 Task: Search one way flight ticket for 3 adults, 3 children in business from Belleville: Midamerica St. Louis Airport/scott Air Force Base to Evansville: Evansville Regional Airport on 5-3-2023. Choice of flights is Alaska. Number of bags: 1 checked bag. Price is upto 84000. Outbound departure time preference is 19:30.
Action: Mouse moved to (329, 293)
Screenshot: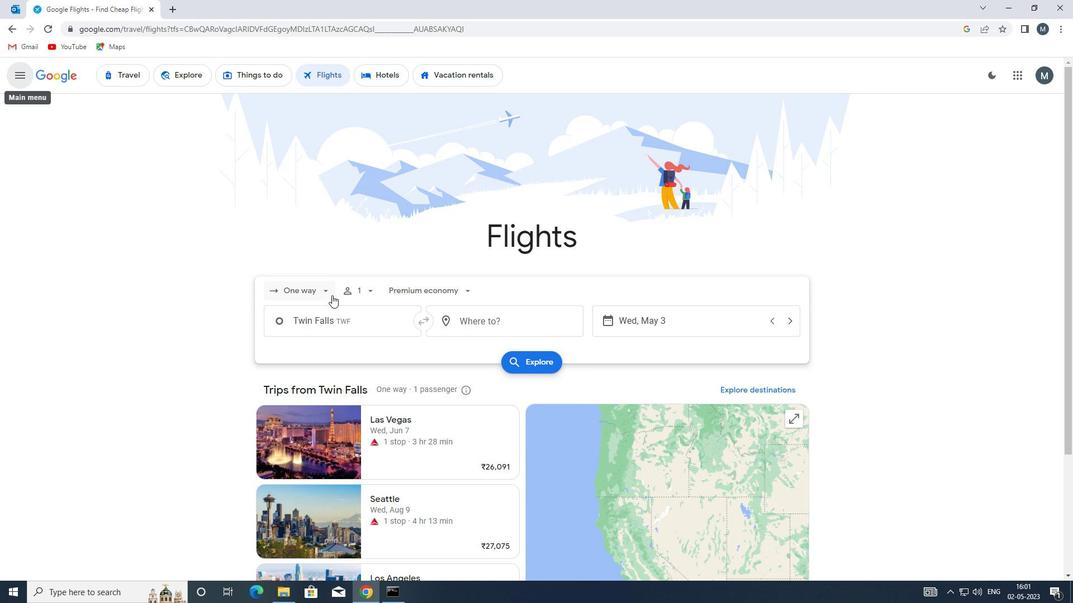 
Action: Mouse pressed left at (329, 293)
Screenshot: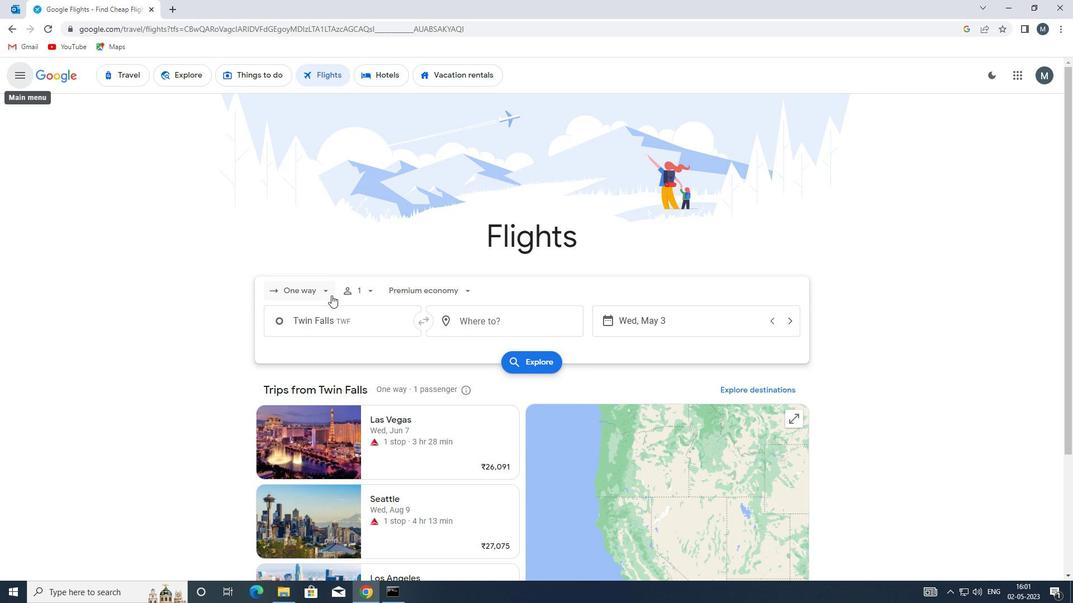 
Action: Mouse moved to (328, 341)
Screenshot: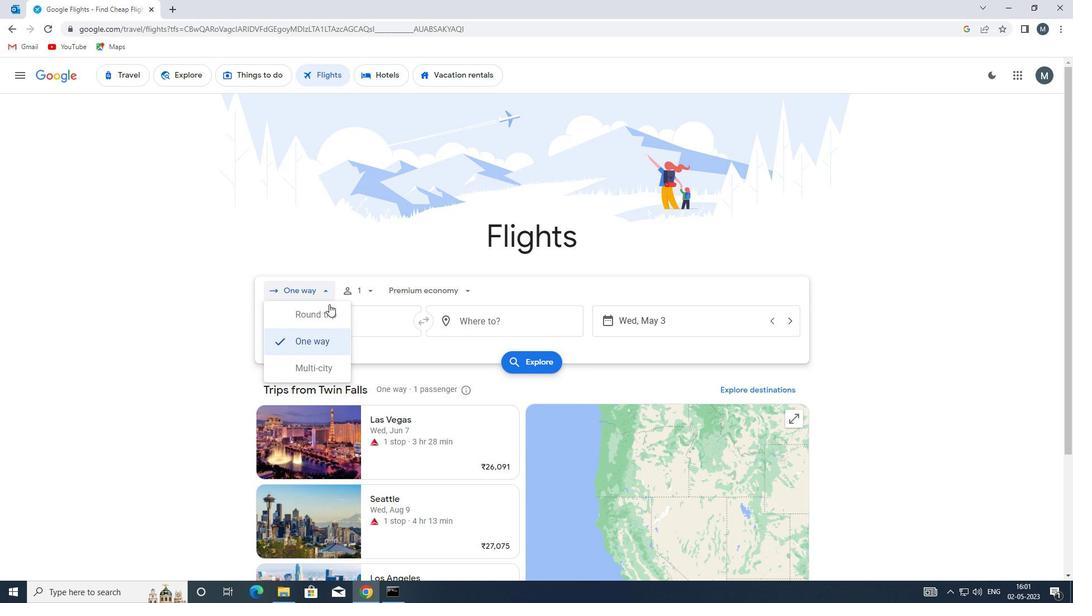 
Action: Mouse pressed left at (328, 341)
Screenshot: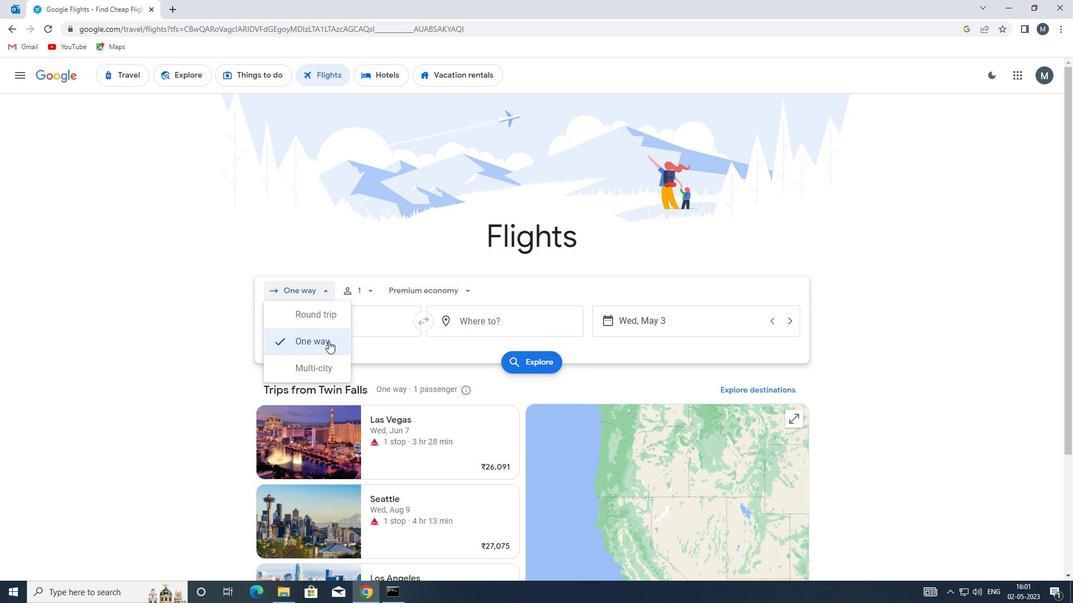 
Action: Mouse moved to (371, 288)
Screenshot: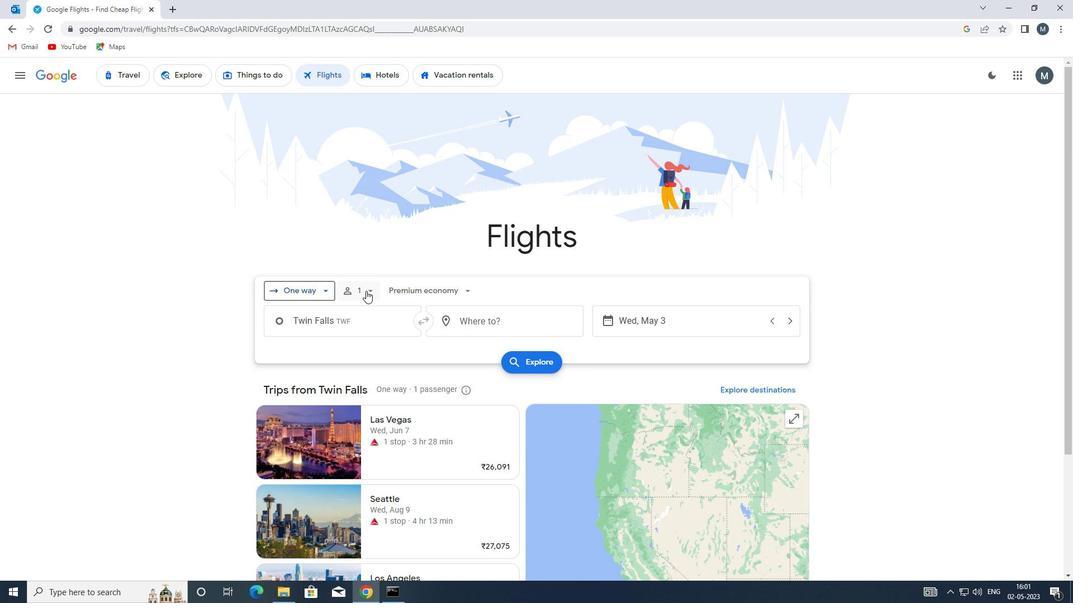 
Action: Mouse pressed left at (371, 288)
Screenshot: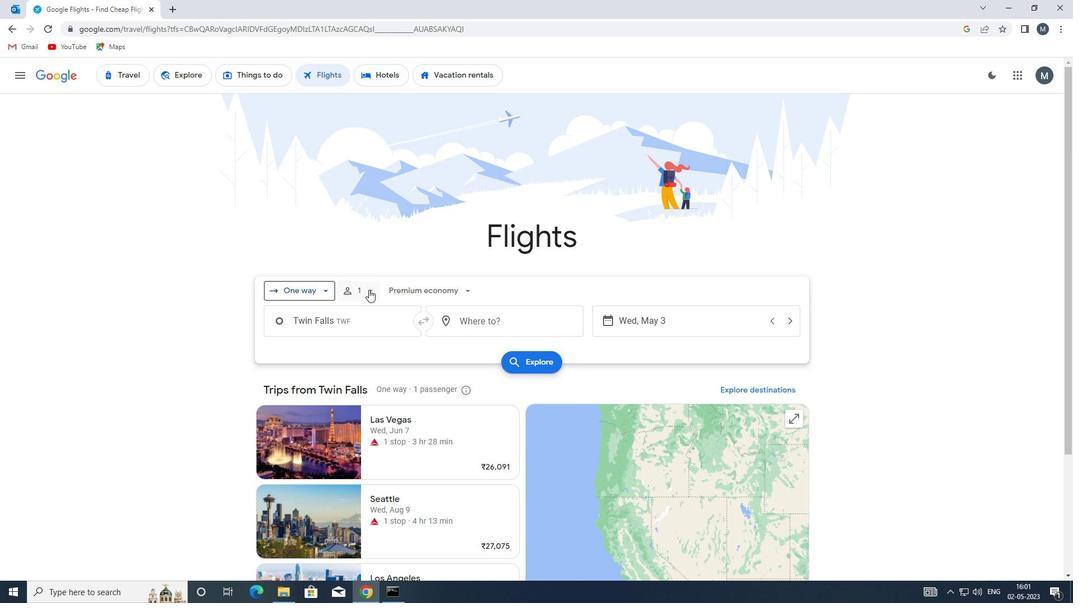 
Action: Mouse moved to (456, 319)
Screenshot: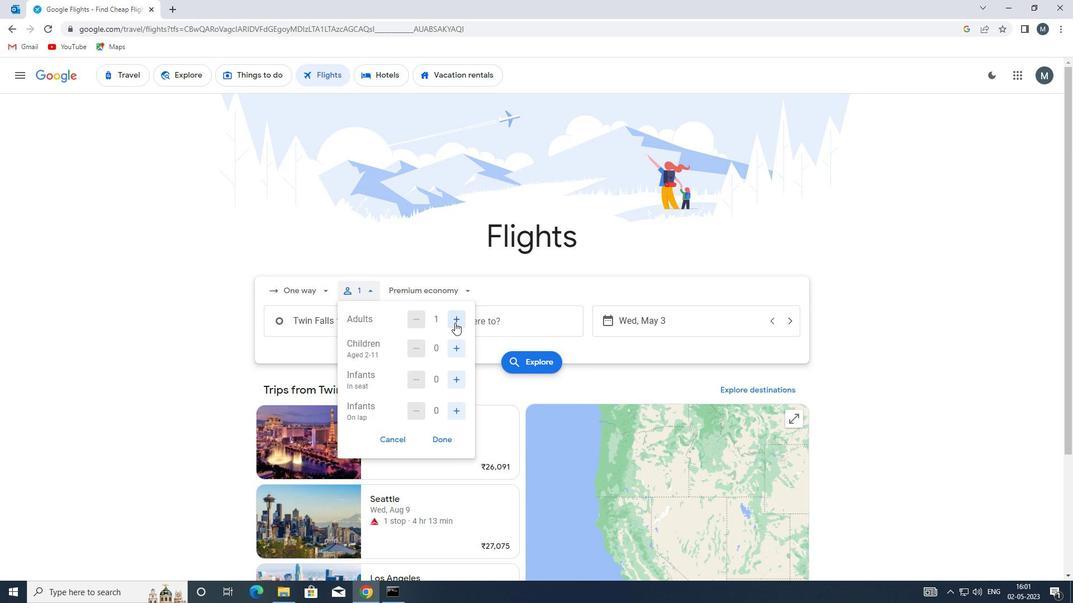 
Action: Mouse pressed left at (456, 319)
Screenshot: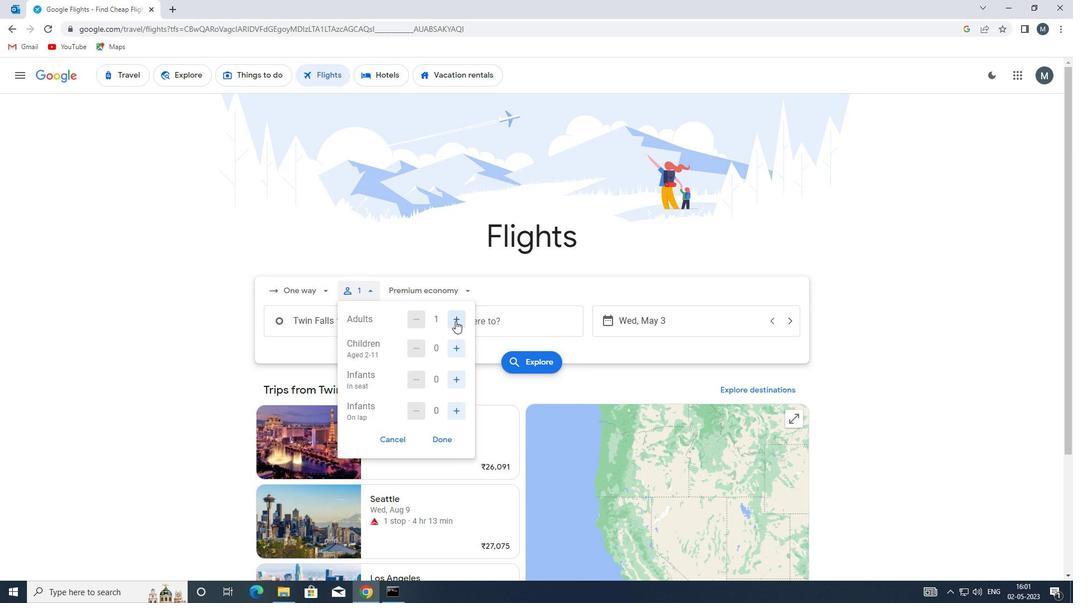 
Action: Mouse moved to (457, 319)
Screenshot: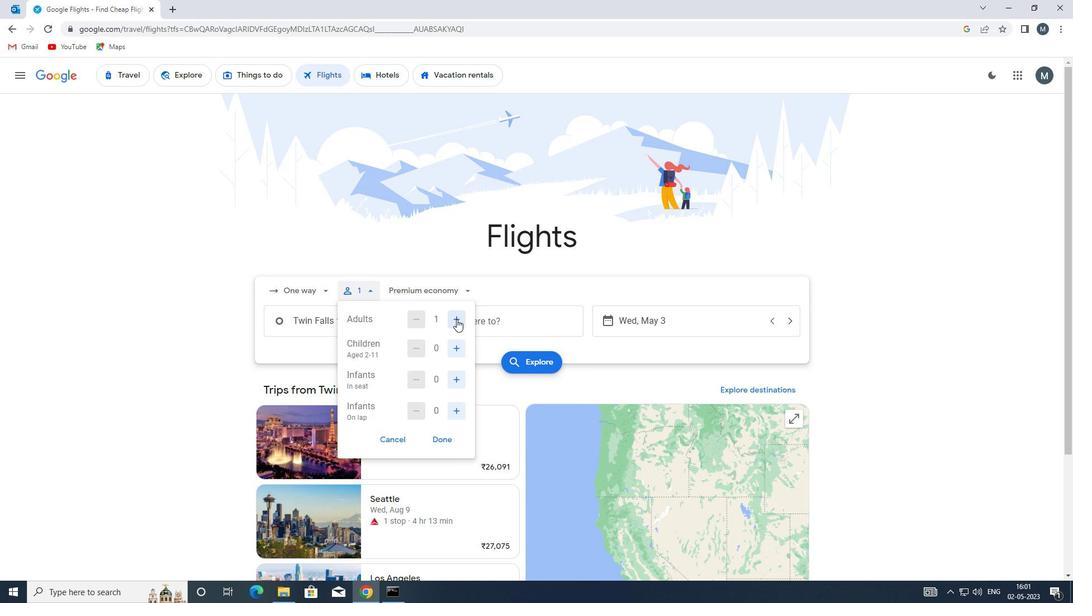 
Action: Mouse pressed left at (457, 319)
Screenshot: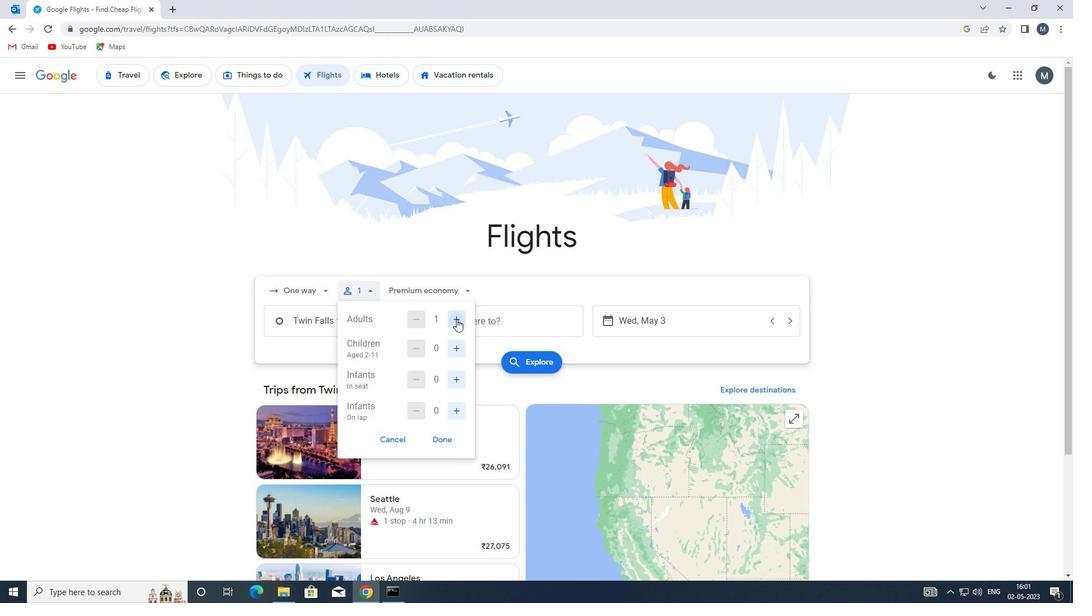 
Action: Mouse moved to (455, 350)
Screenshot: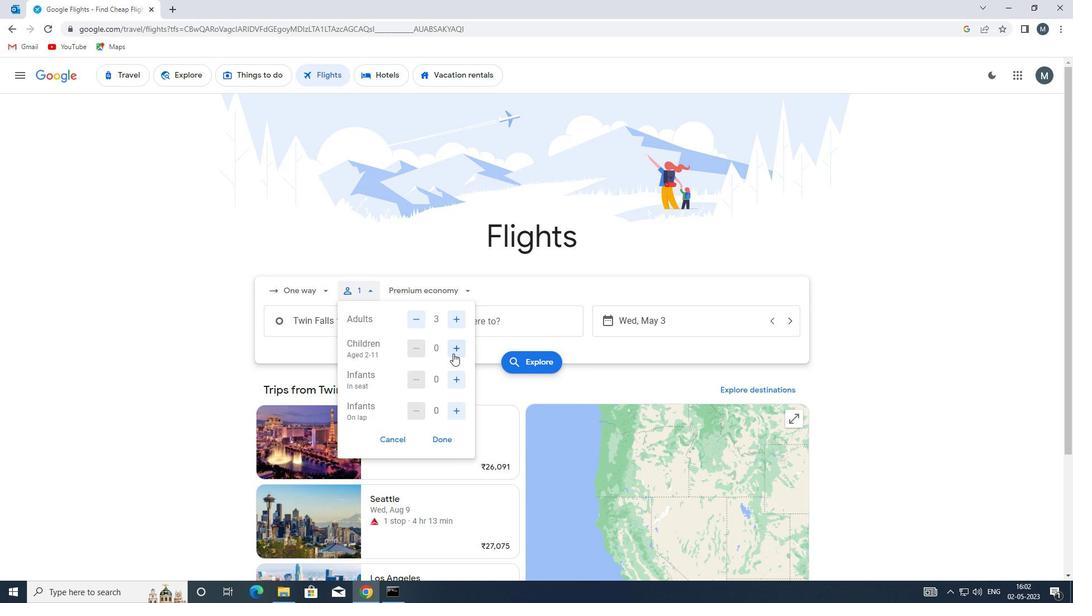 
Action: Mouse pressed left at (455, 350)
Screenshot: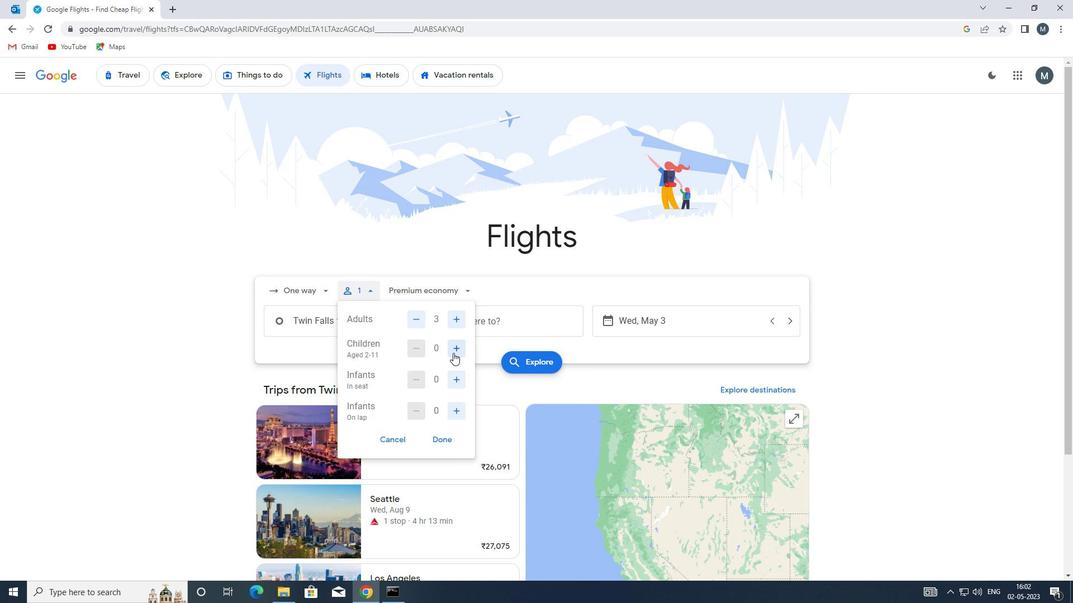 
Action: Mouse pressed left at (455, 350)
Screenshot: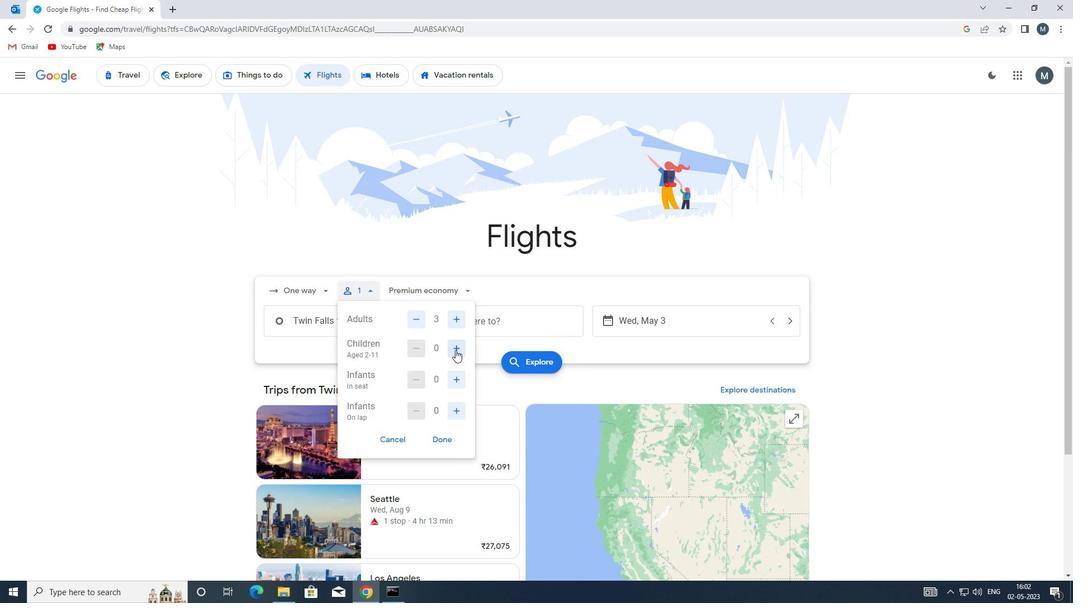 
Action: Mouse pressed left at (455, 350)
Screenshot: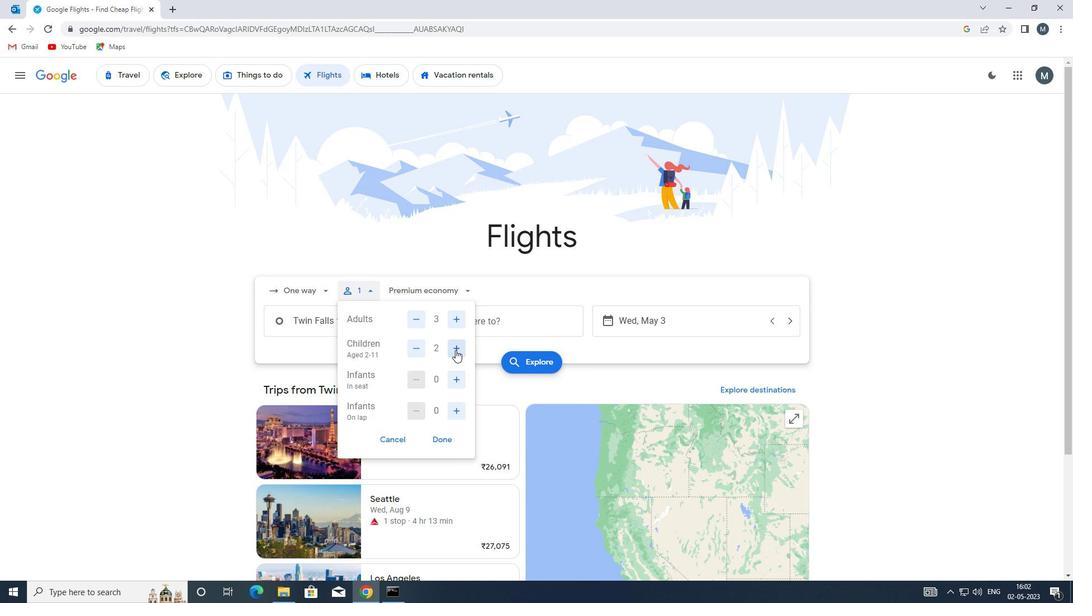 
Action: Mouse moved to (451, 438)
Screenshot: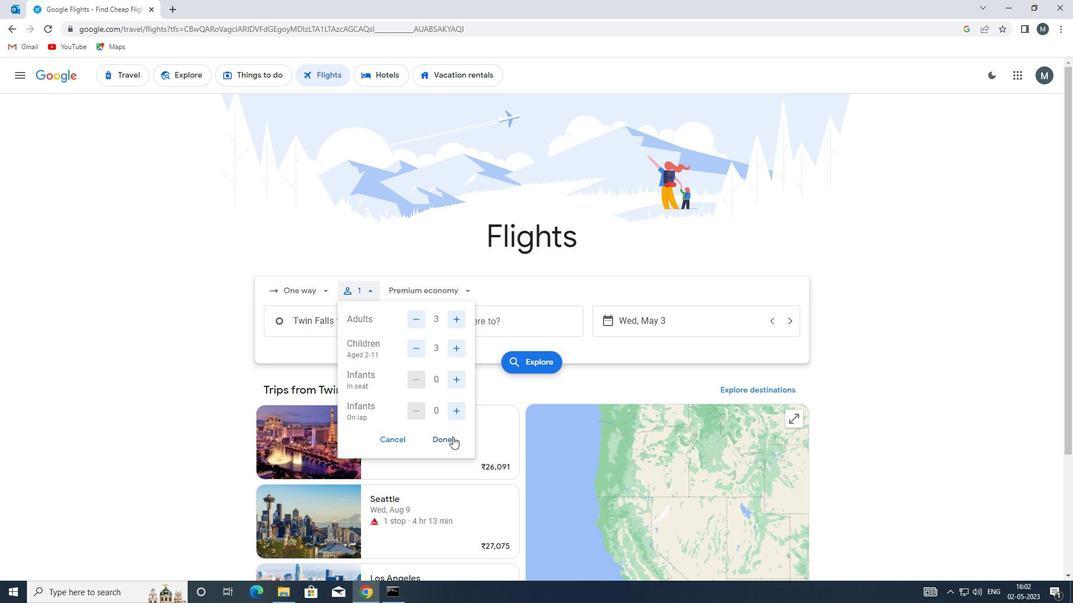 
Action: Mouse pressed left at (451, 438)
Screenshot: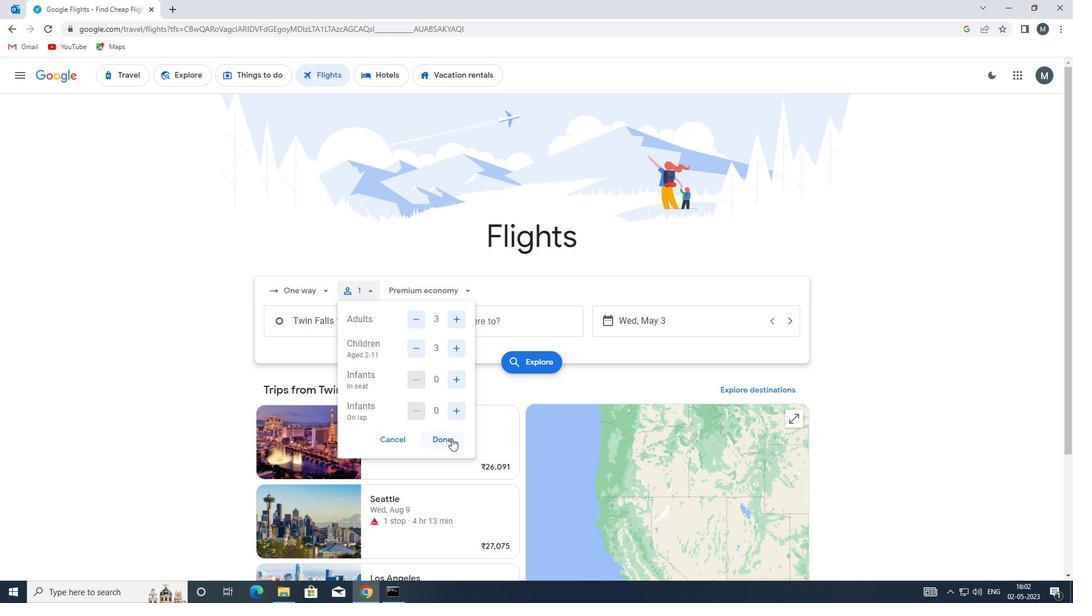 
Action: Mouse moved to (440, 299)
Screenshot: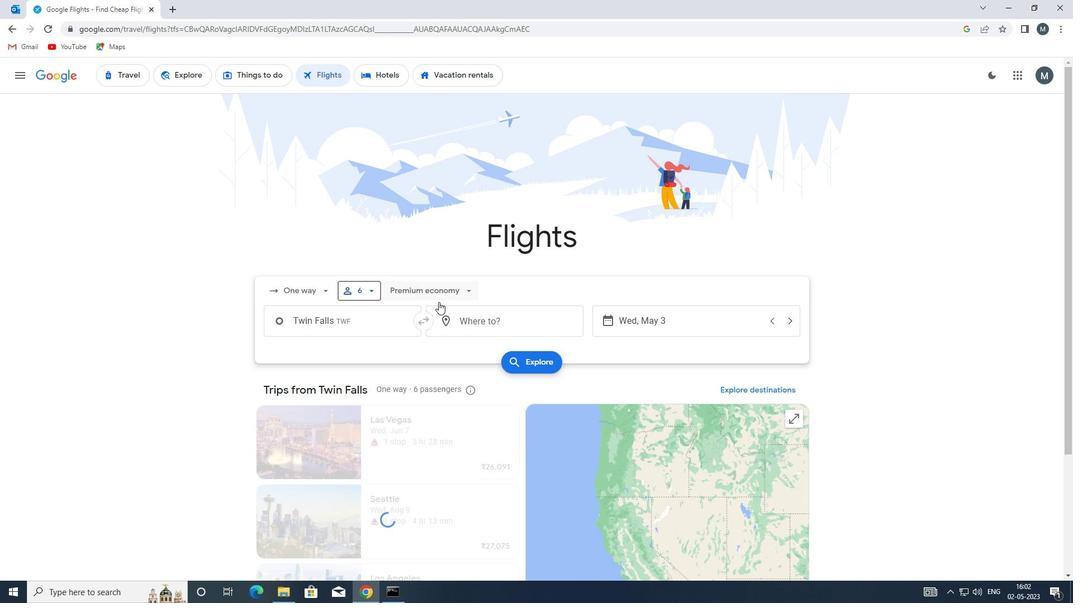 
Action: Mouse pressed left at (440, 299)
Screenshot: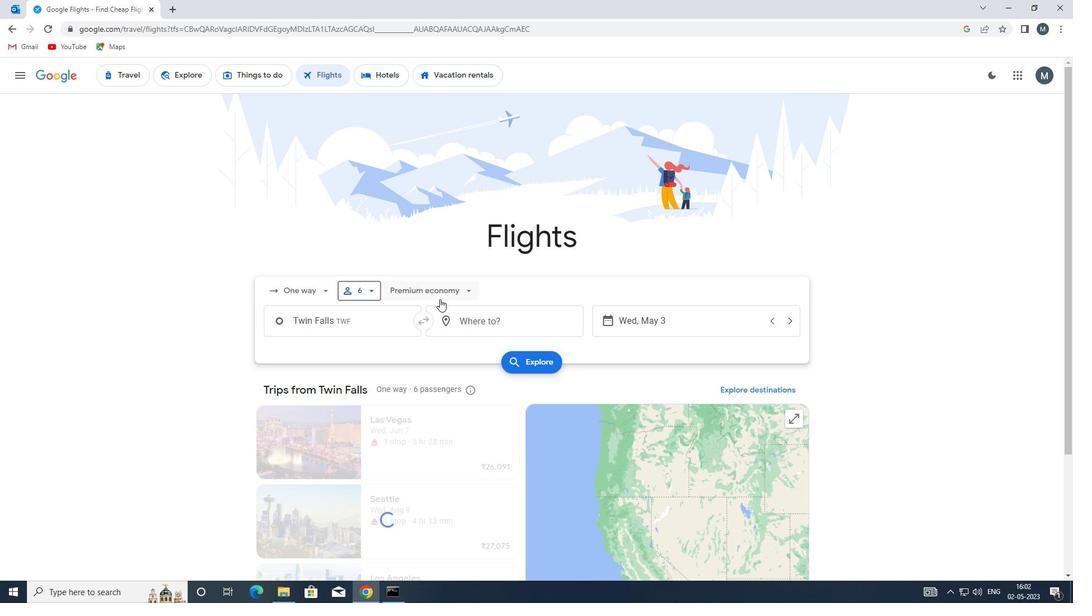 
Action: Mouse moved to (434, 364)
Screenshot: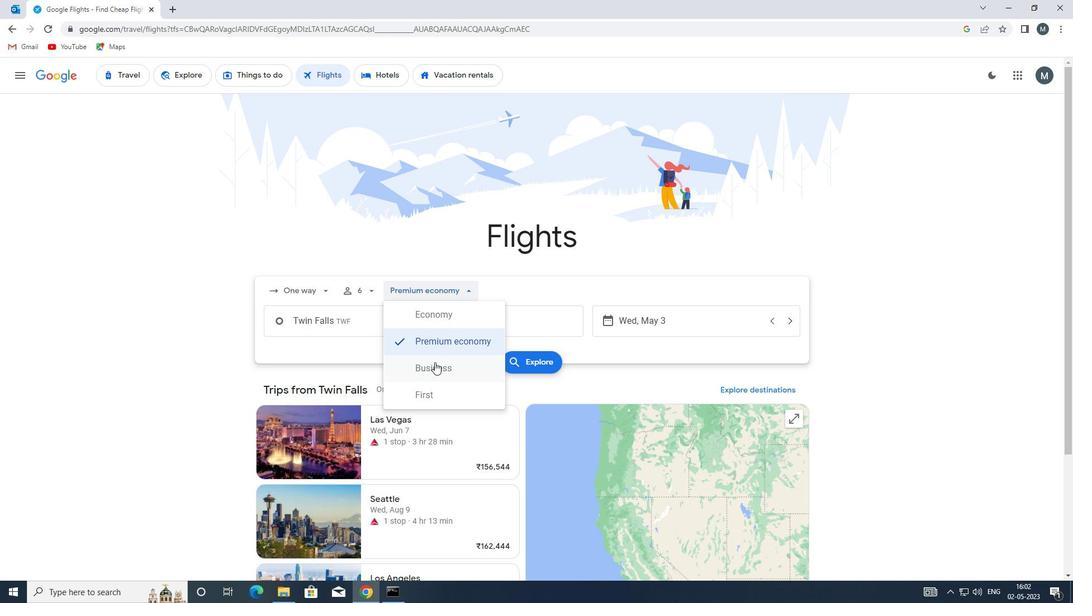 
Action: Mouse pressed left at (434, 364)
Screenshot: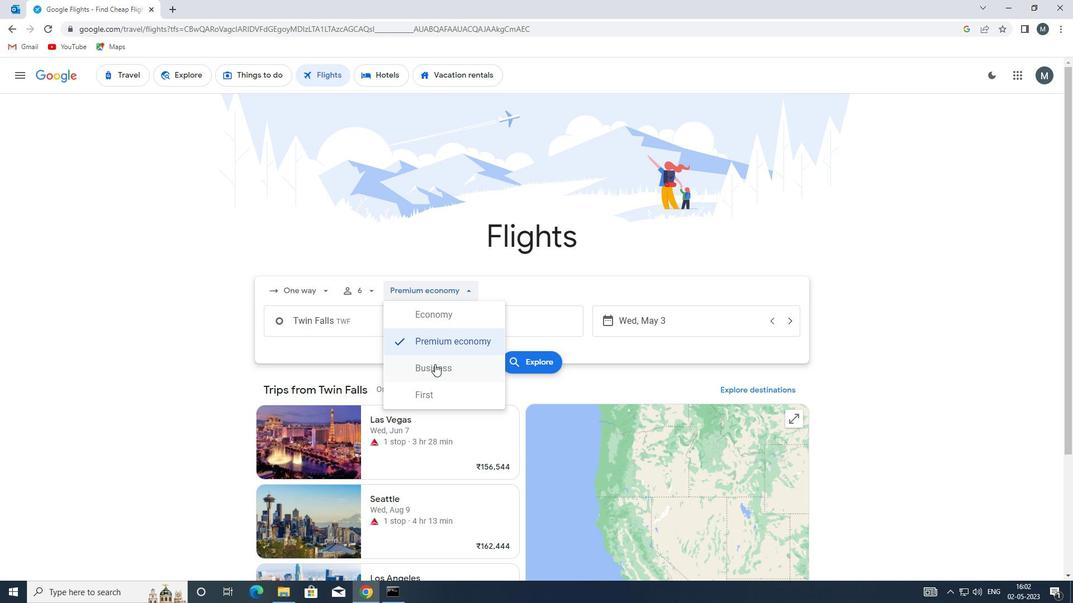 
Action: Mouse moved to (371, 325)
Screenshot: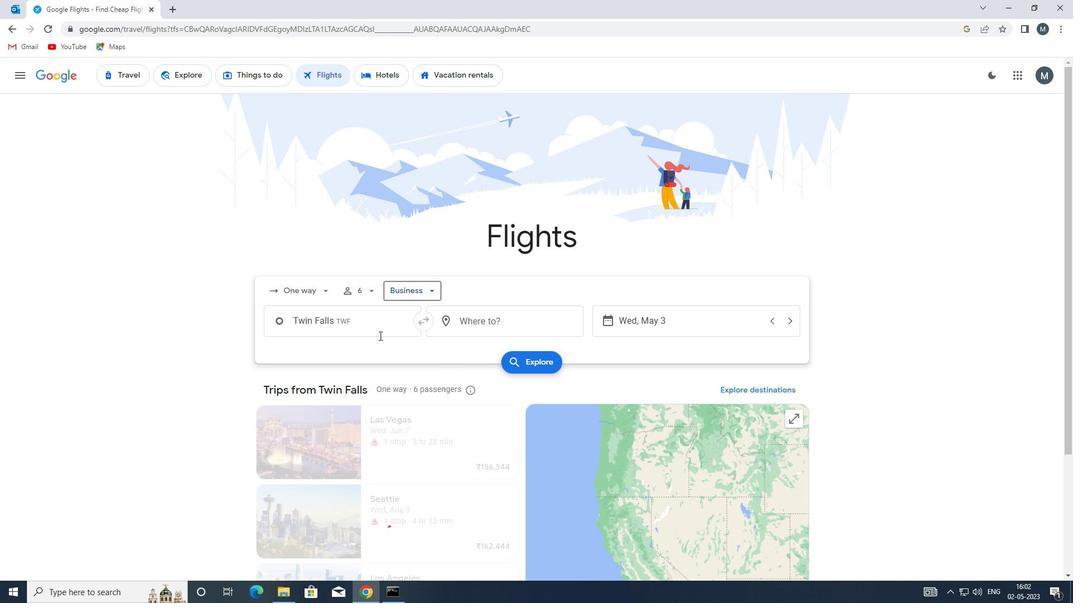 
Action: Mouse pressed left at (371, 325)
Screenshot: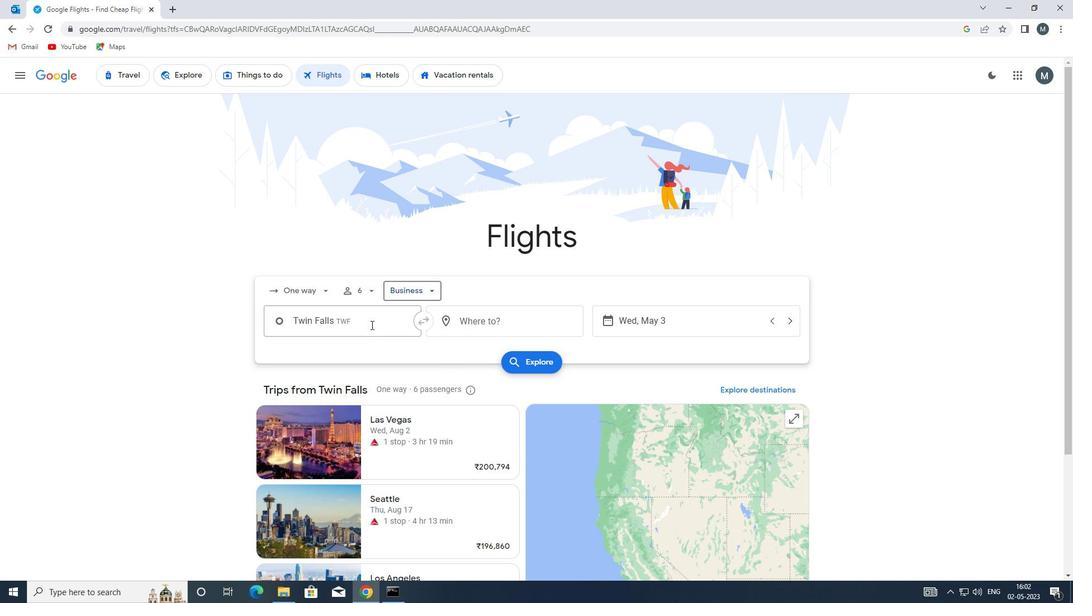 
Action: Key pressed blv
Screenshot: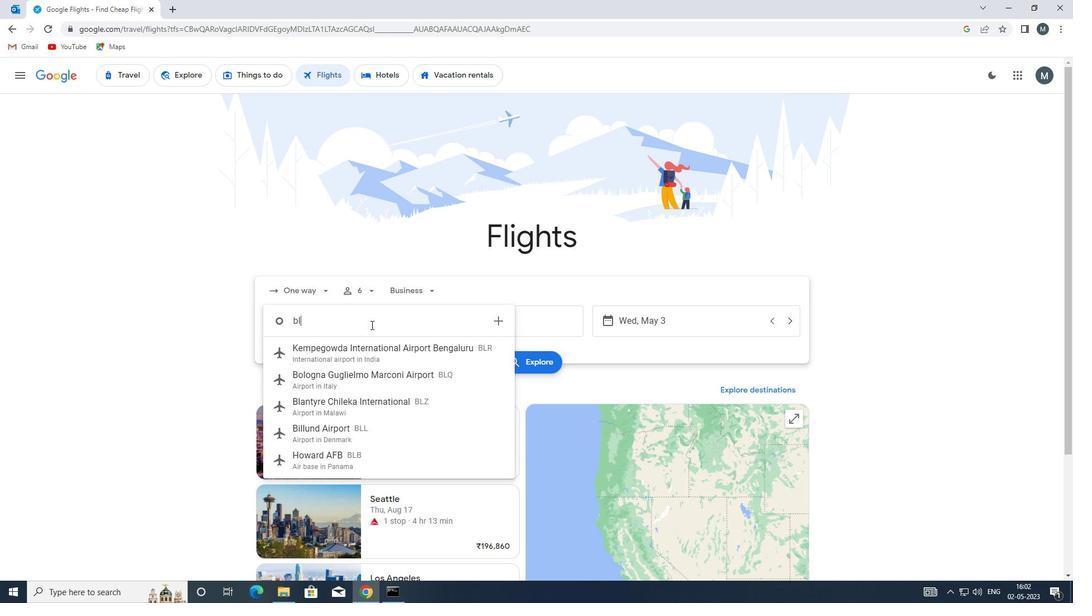 
Action: Mouse moved to (387, 364)
Screenshot: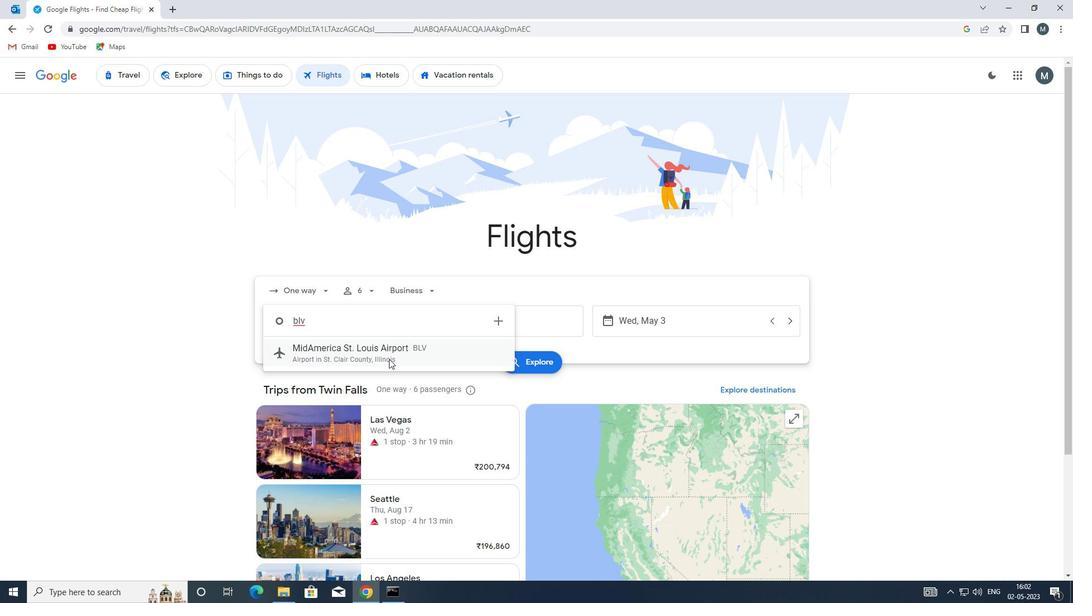 
Action: Mouse pressed left at (387, 364)
Screenshot: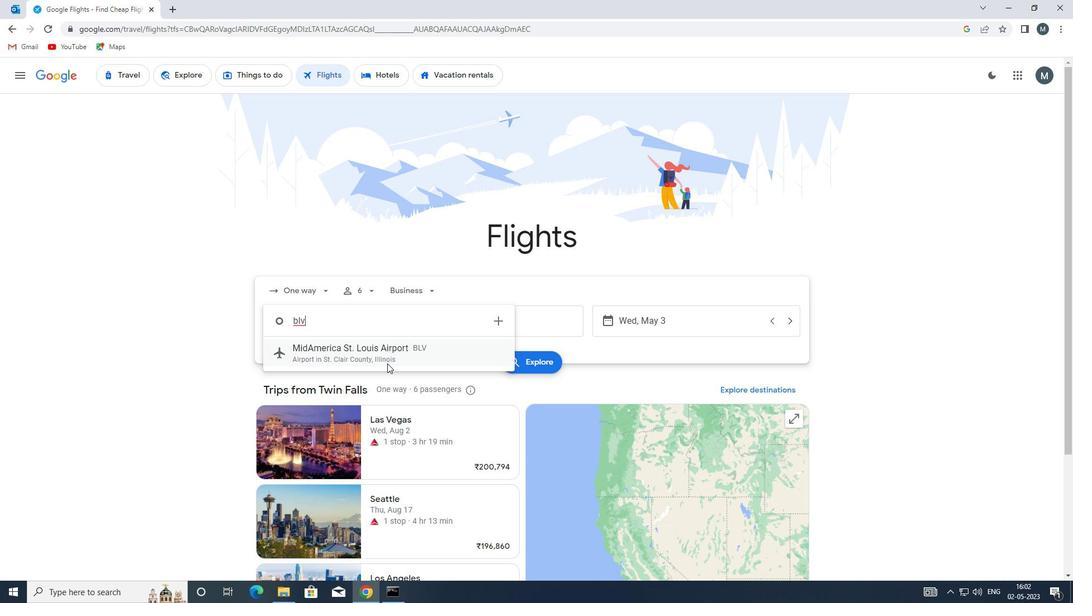 
Action: Mouse moved to (498, 325)
Screenshot: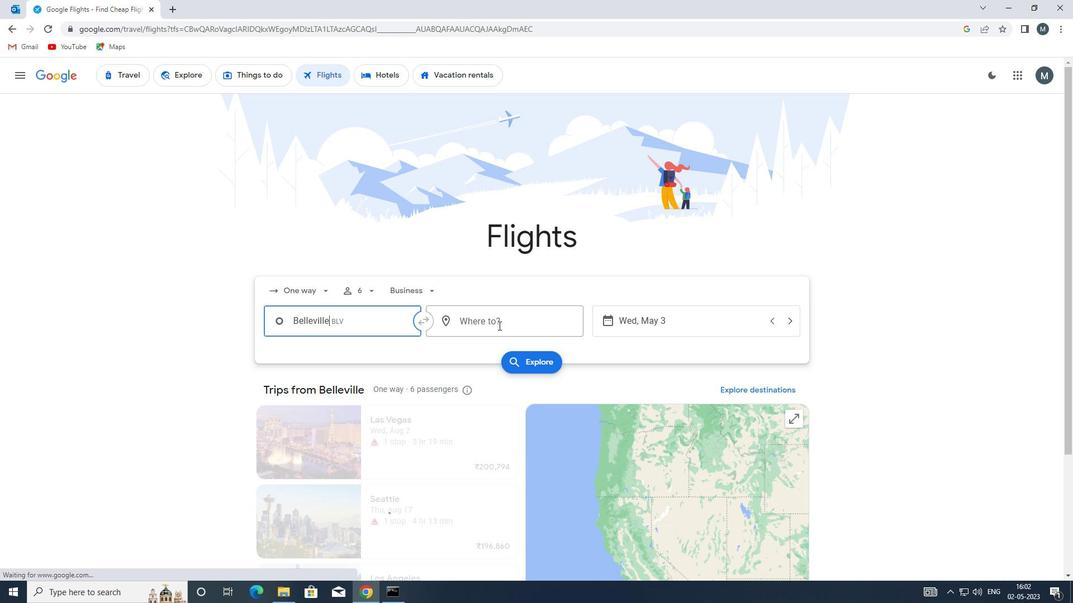 
Action: Mouse pressed left at (498, 325)
Screenshot: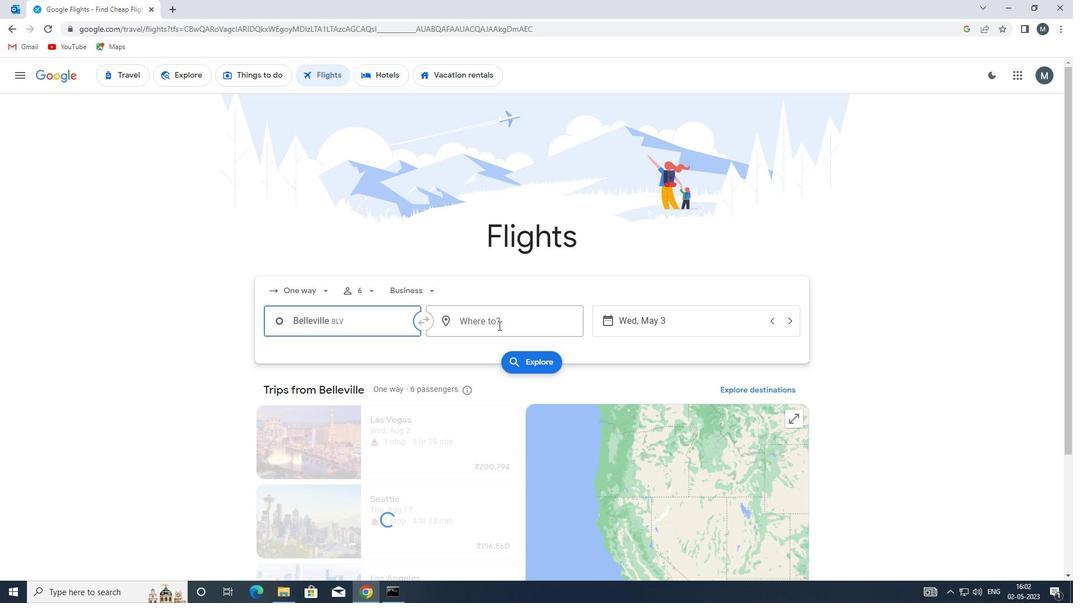
Action: Mouse moved to (498, 325)
Screenshot: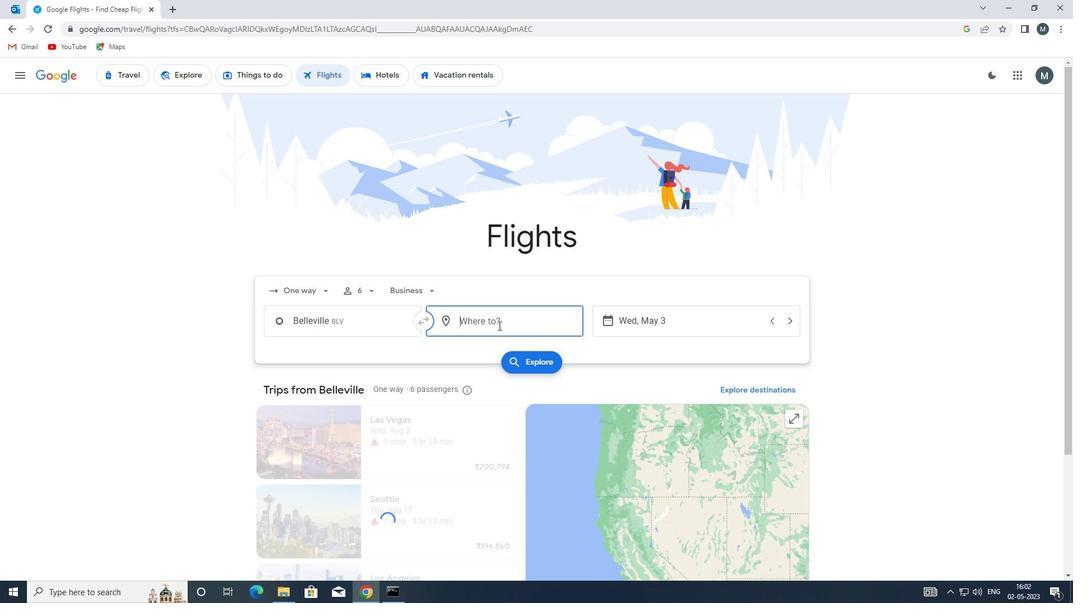 
Action: Key pressed evv<Key.enter>
Screenshot: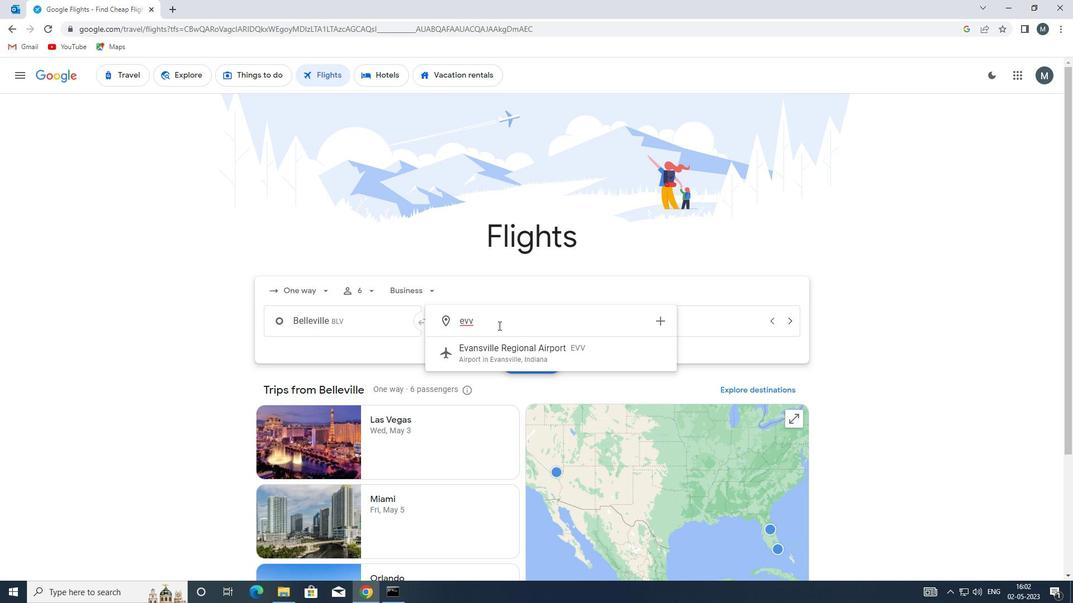 
Action: Mouse moved to (639, 323)
Screenshot: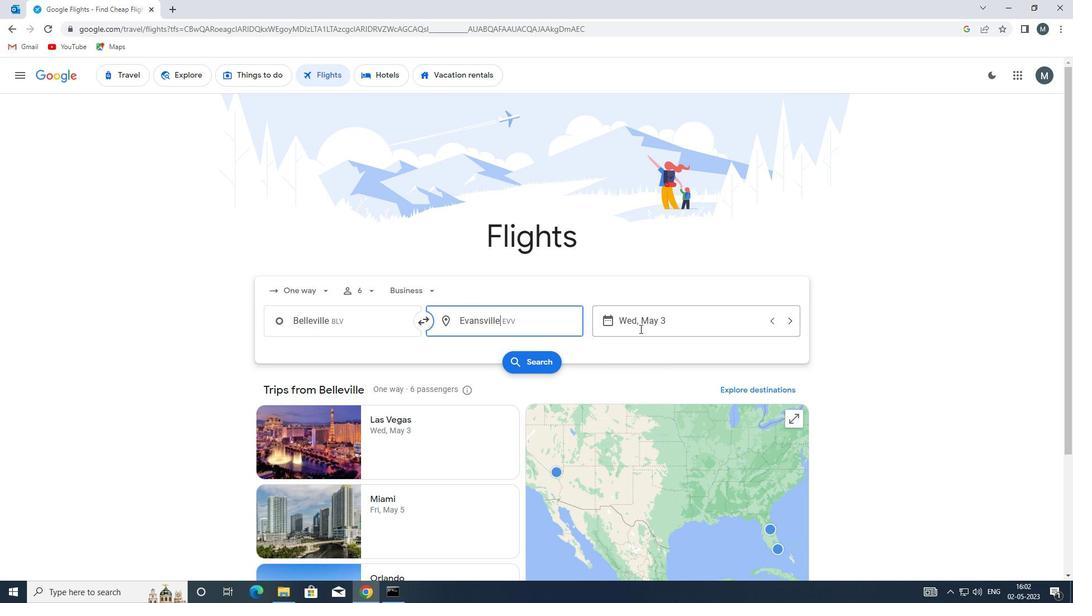 
Action: Mouse pressed left at (639, 323)
Screenshot: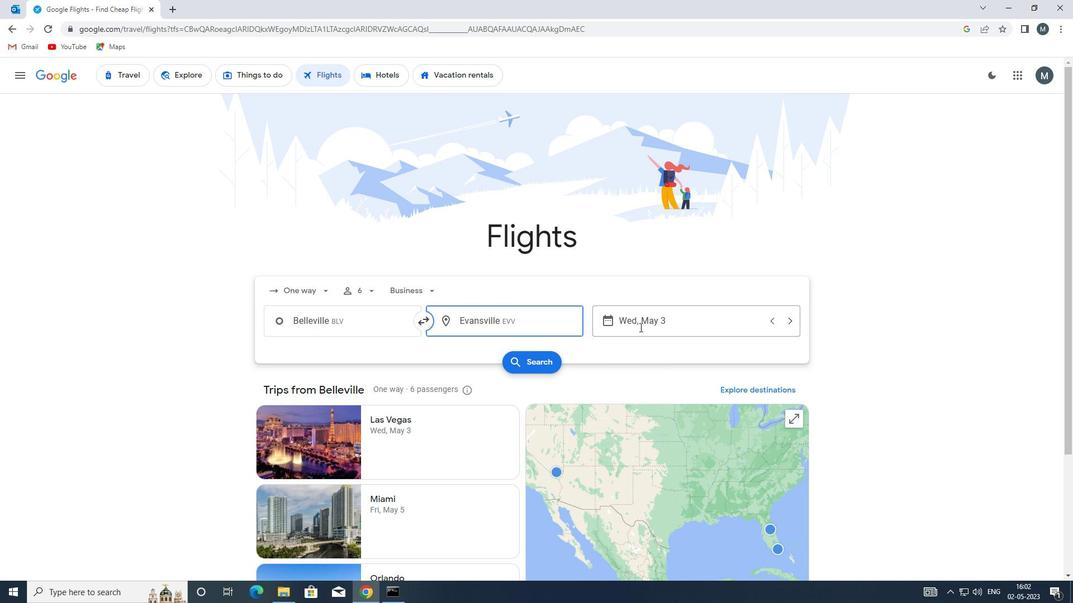 
Action: Mouse moved to (485, 380)
Screenshot: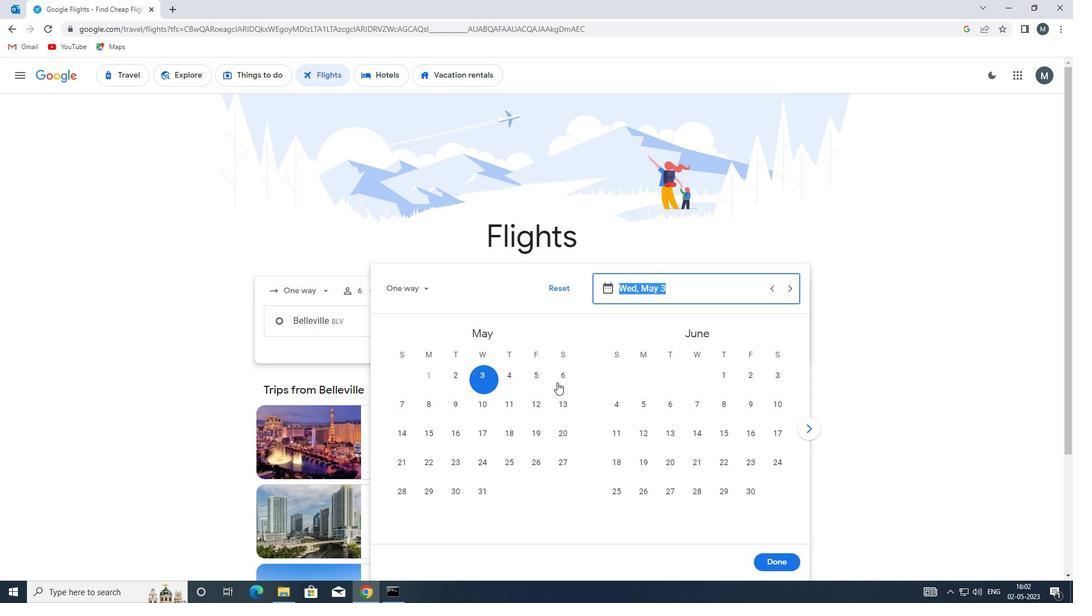 
Action: Mouse pressed left at (485, 380)
Screenshot: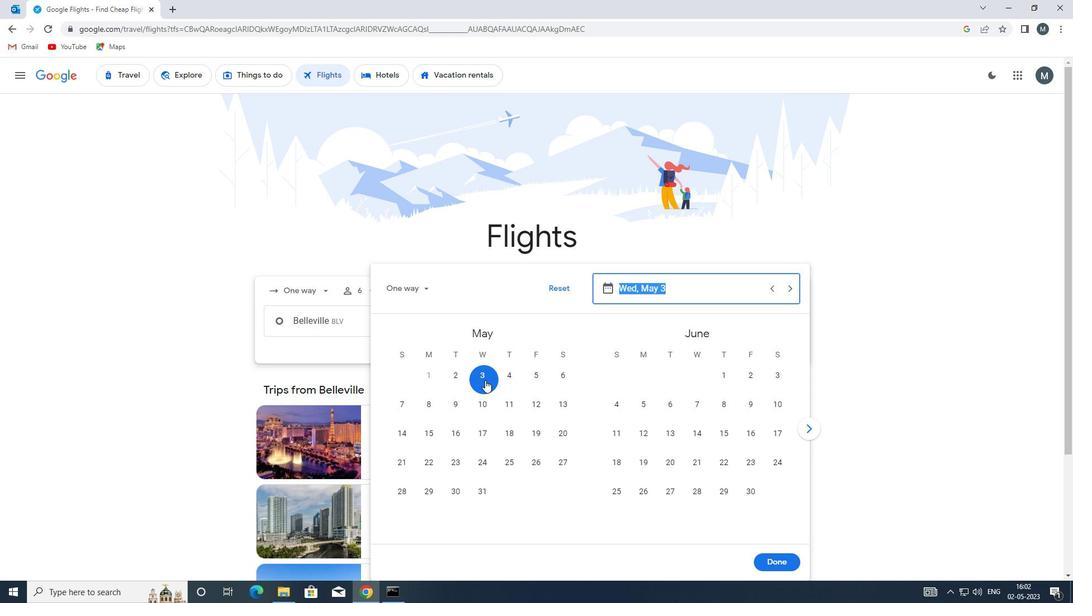 
Action: Mouse moved to (780, 562)
Screenshot: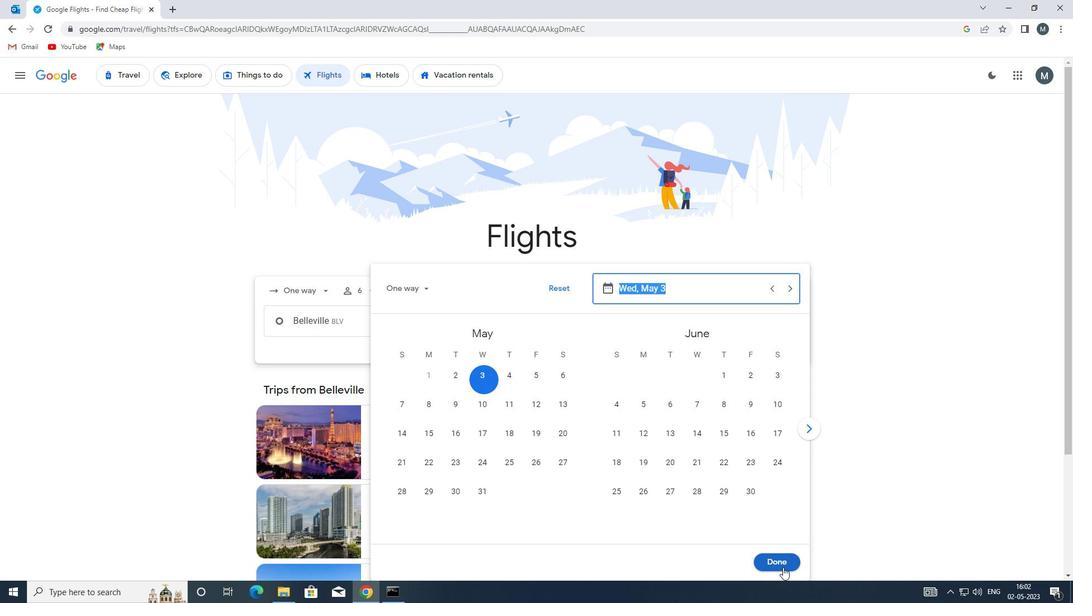 
Action: Mouse pressed left at (780, 562)
Screenshot: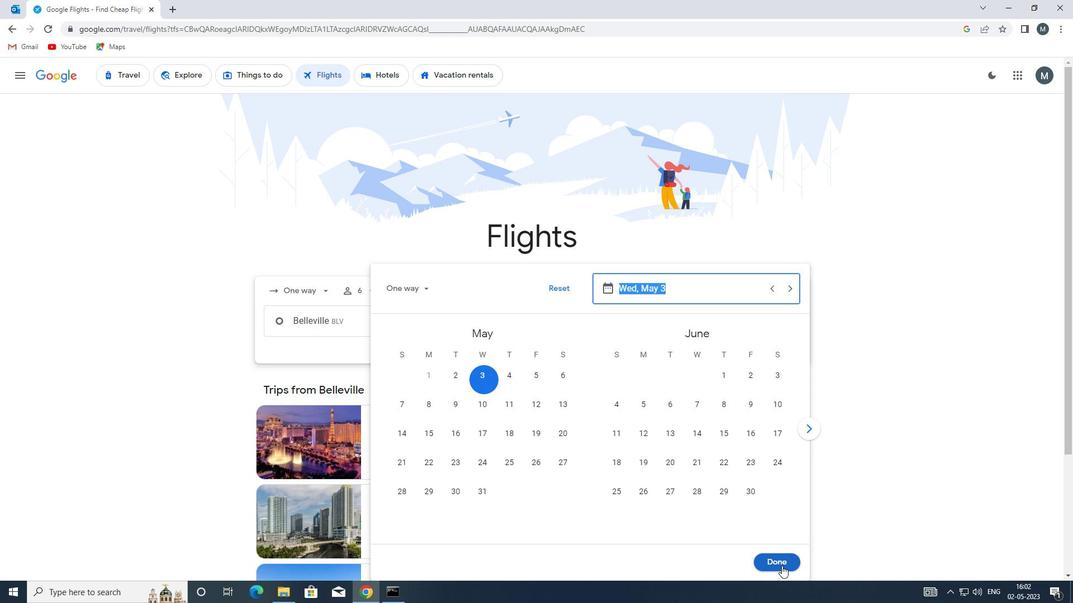 
Action: Mouse moved to (520, 366)
Screenshot: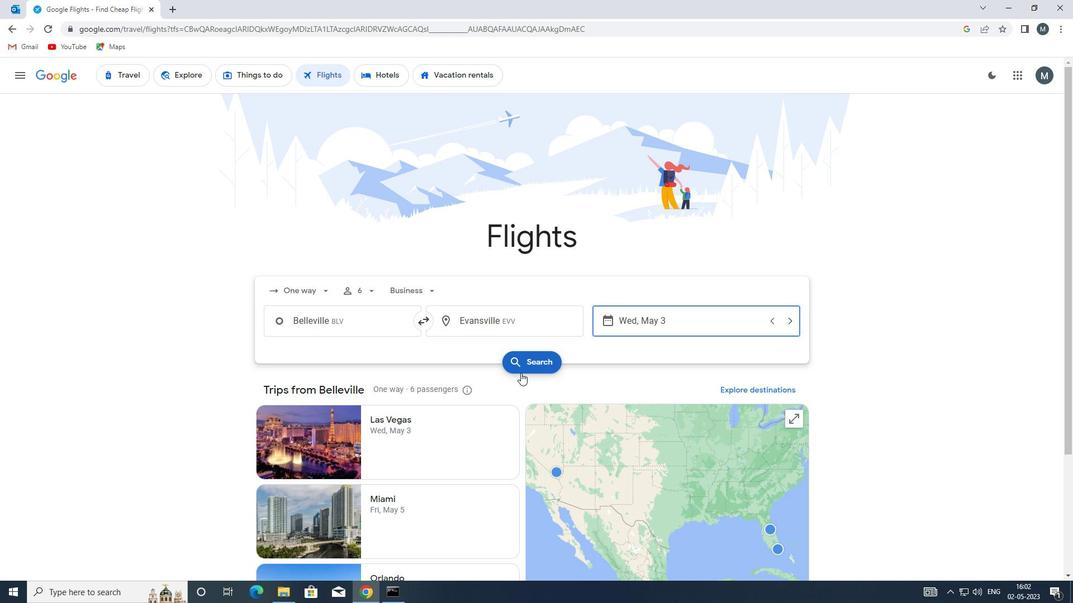 
Action: Mouse pressed left at (520, 366)
Screenshot: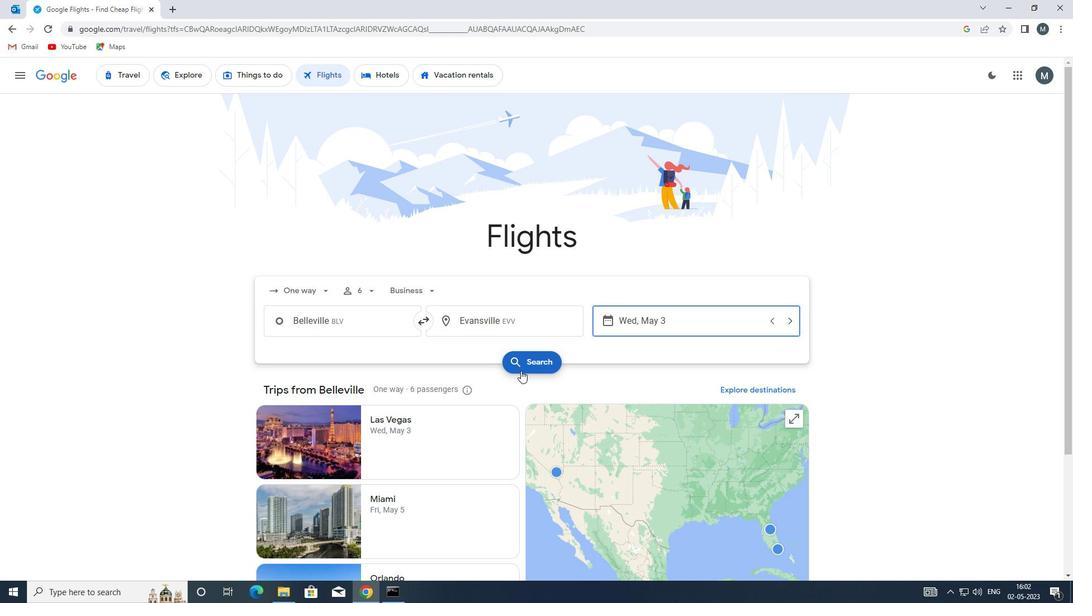 
Action: Mouse moved to (270, 177)
Screenshot: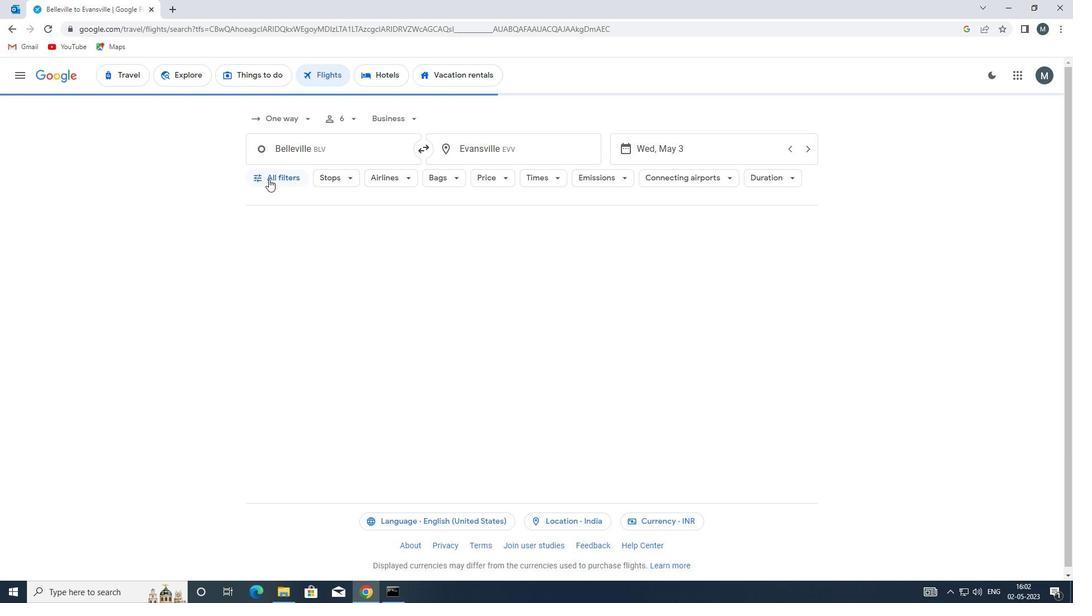 
Action: Mouse pressed left at (270, 177)
Screenshot: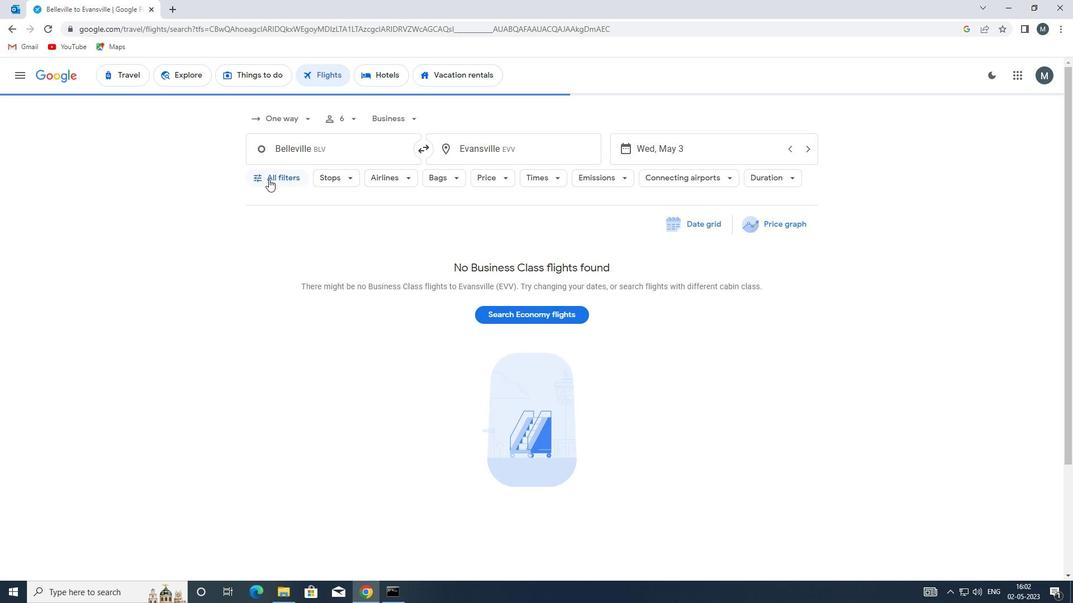 
Action: Mouse moved to (325, 354)
Screenshot: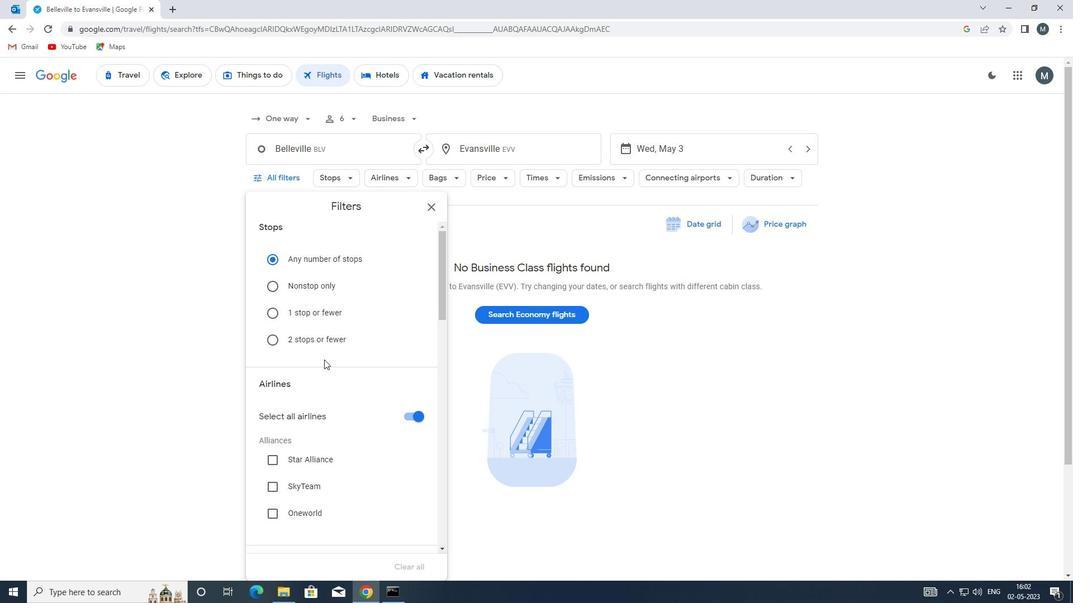 
Action: Mouse scrolled (325, 354) with delta (0, 0)
Screenshot: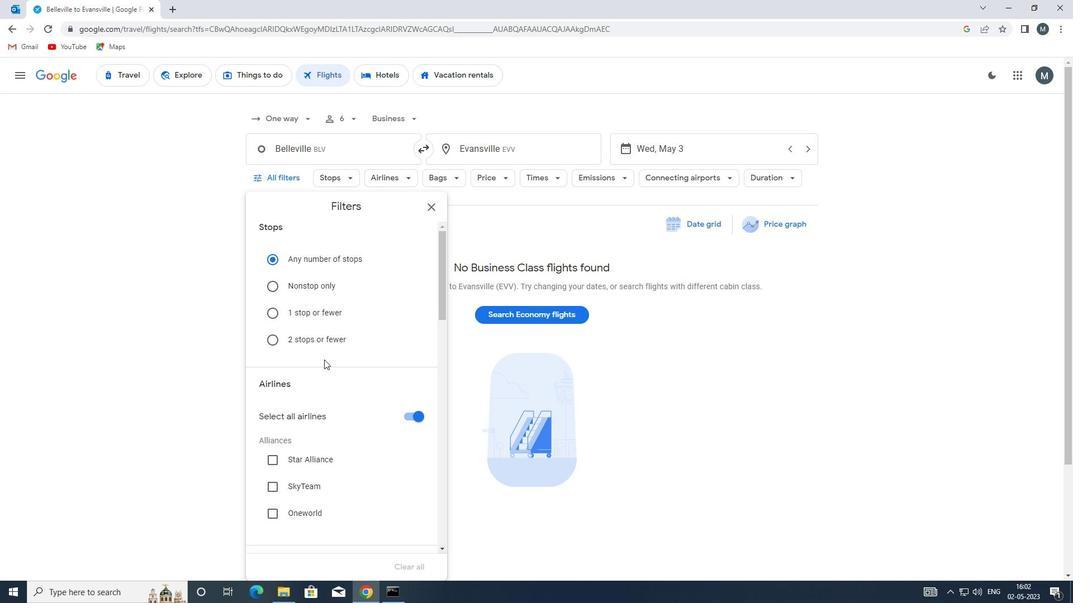 
Action: Mouse scrolled (325, 354) with delta (0, 0)
Screenshot: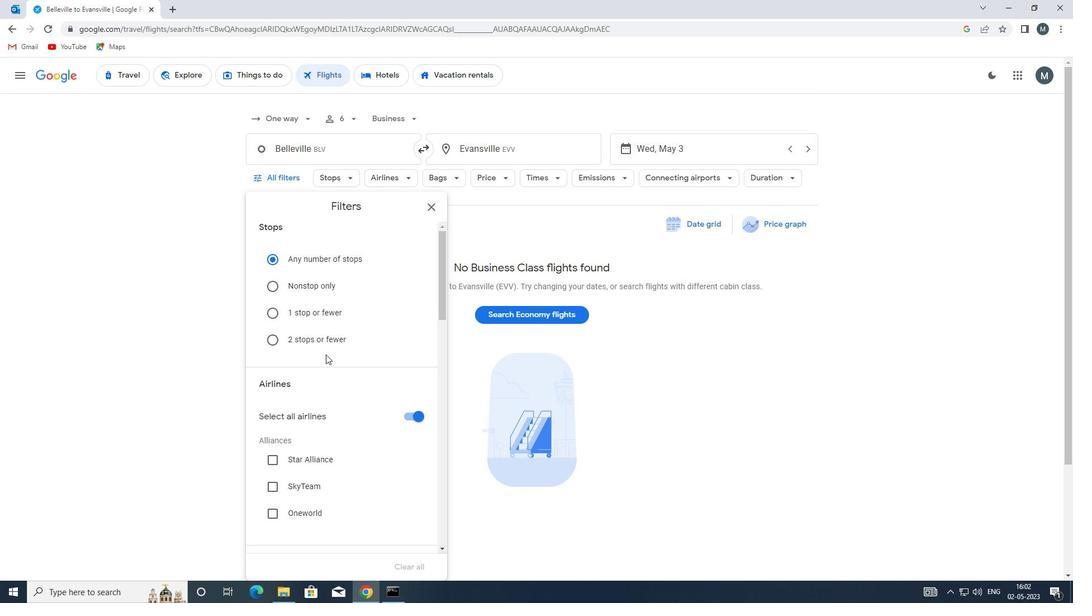 
Action: Mouse moved to (401, 301)
Screenshot: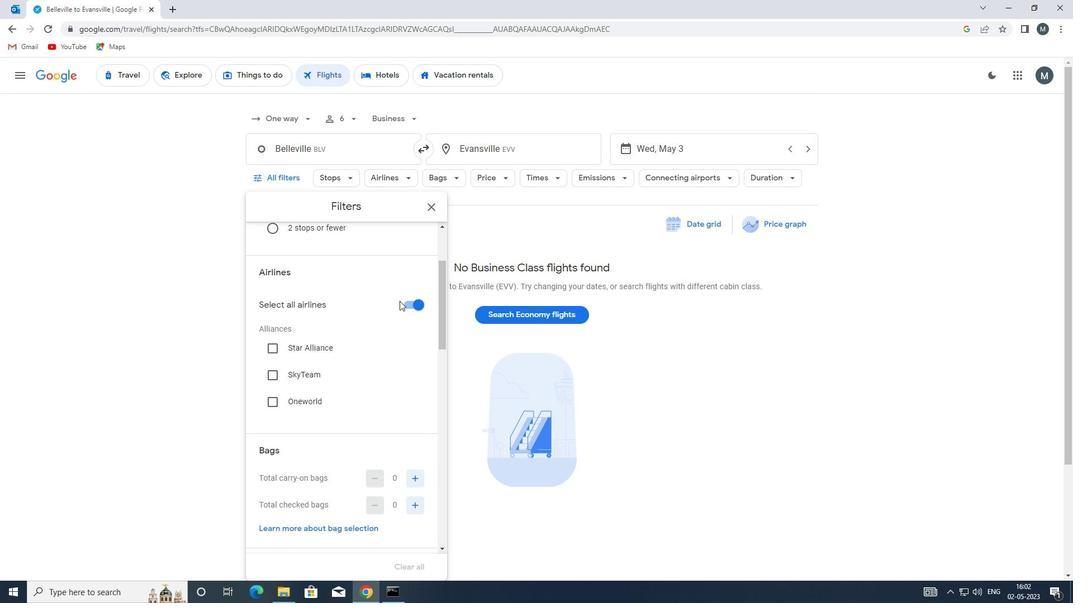 
Action: Mouse pressed left at (401, 301)
Screenshot: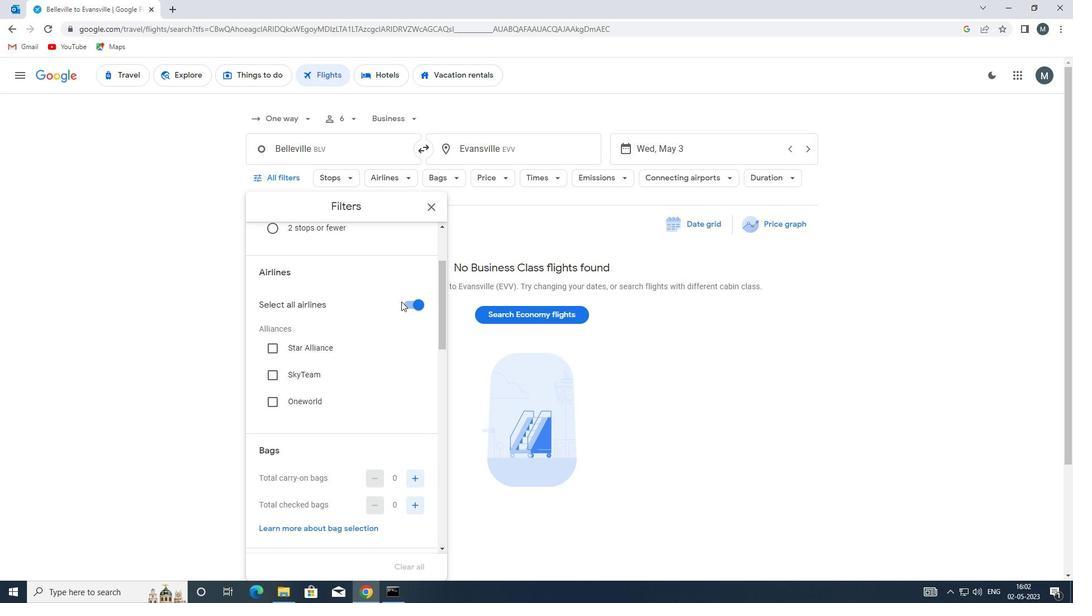 
Action: Mouse moved to (418, 303)
Screenshot: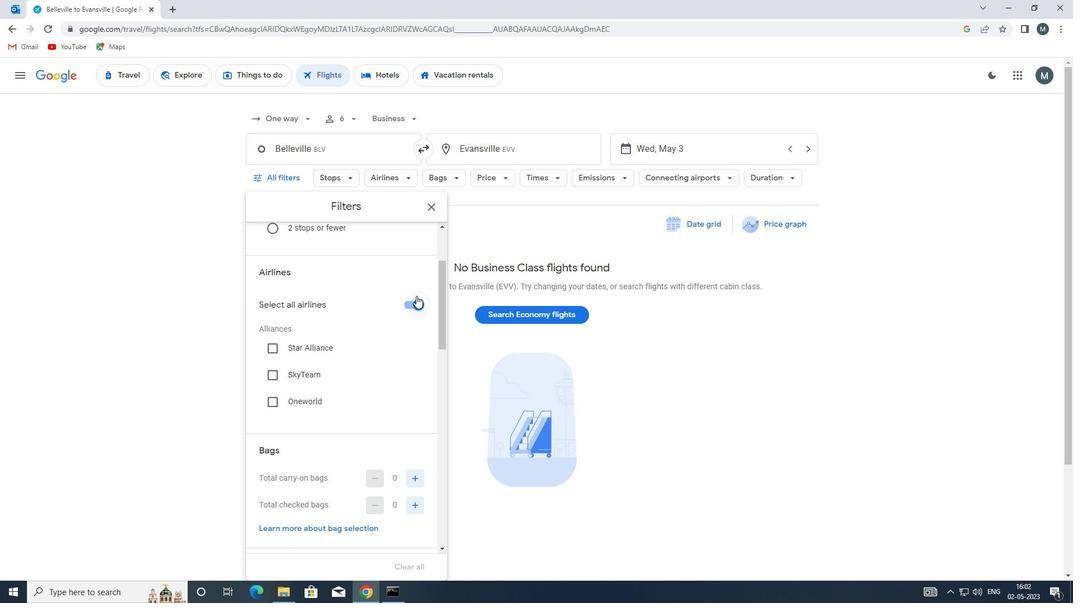 
Action: Mouse pressed left at (418, 303)
Screenshot: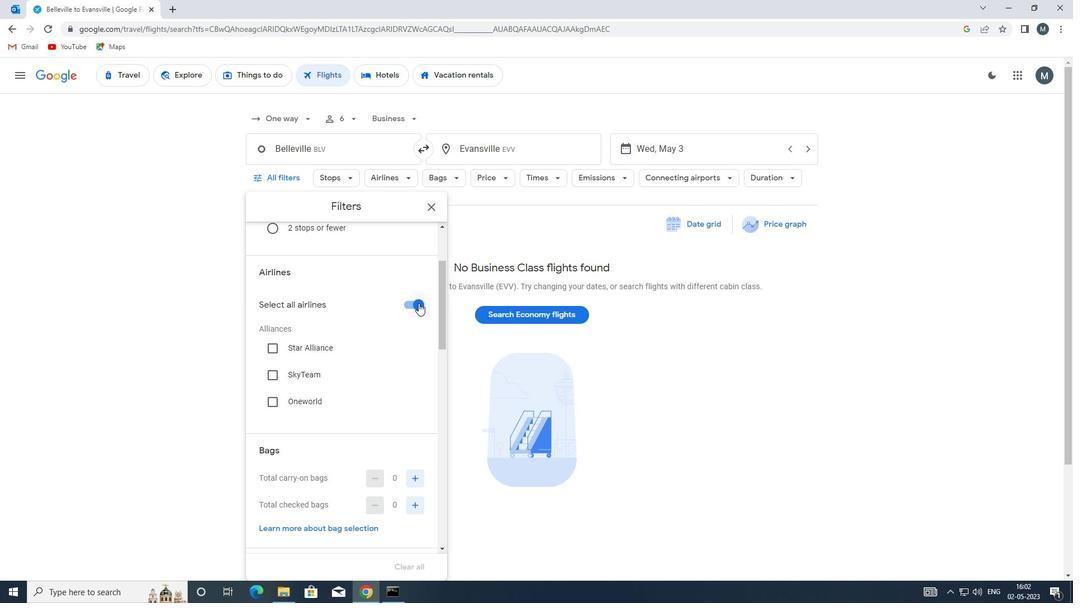 
Action: Mouse moved to (366, 321)
Screenshot: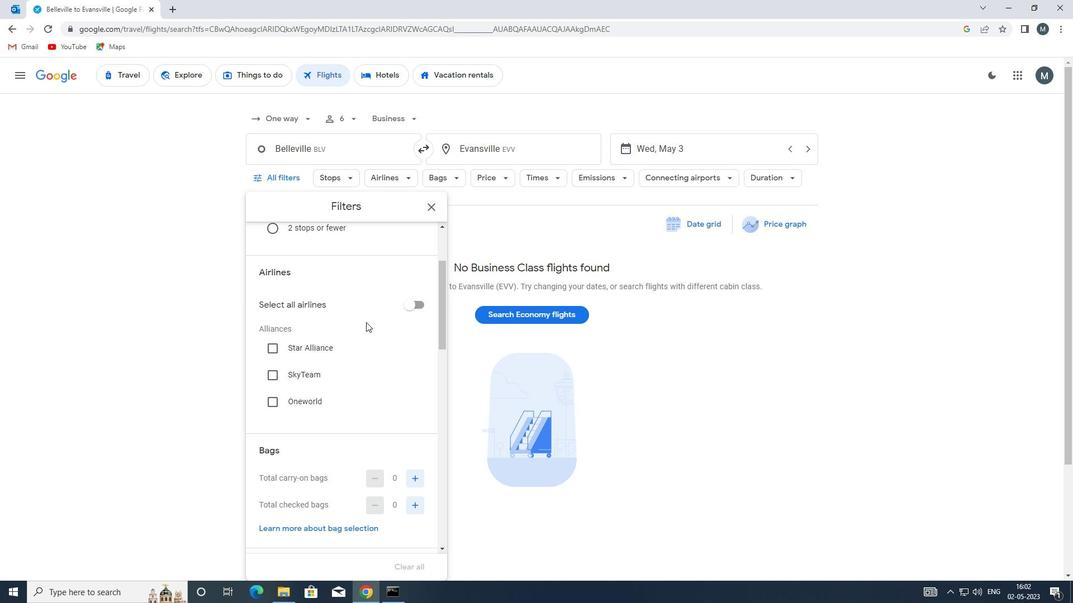 
Action: Mouse scrolled (366, 321) with delta (0, 0)
Screenshot: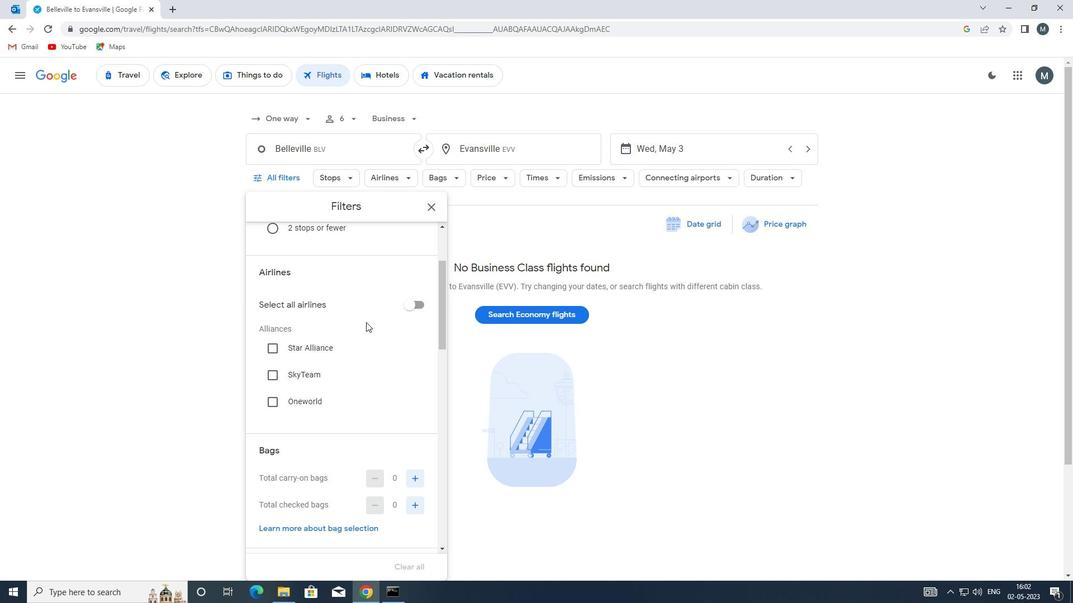 
Action: Mouse moved to (364, 323)
Screenshot: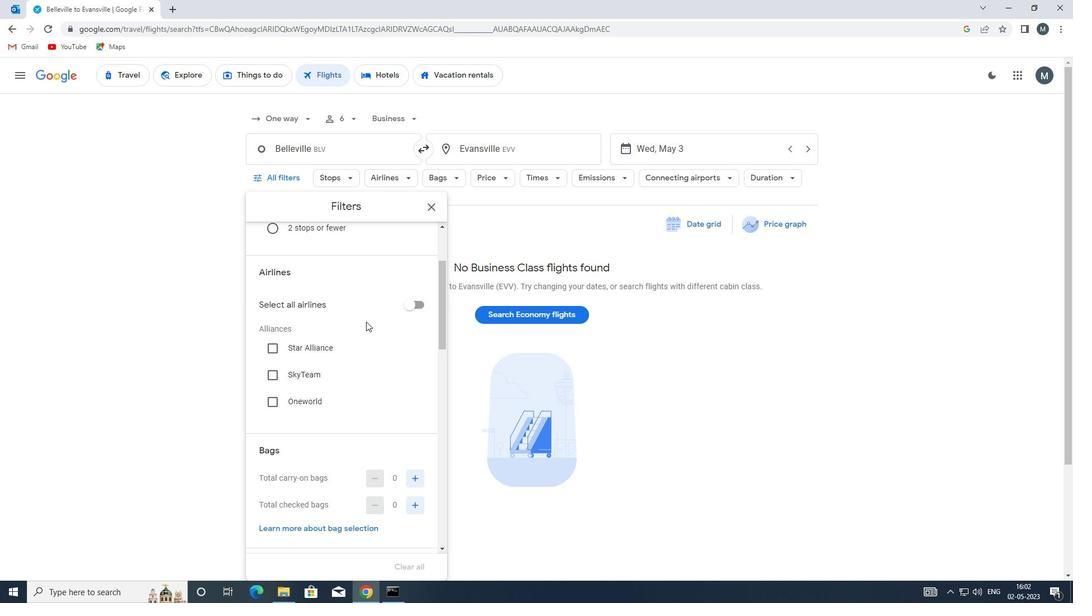 
Action: Mouse scrolled (364, 322) with delta (0, 0)
Screenshot: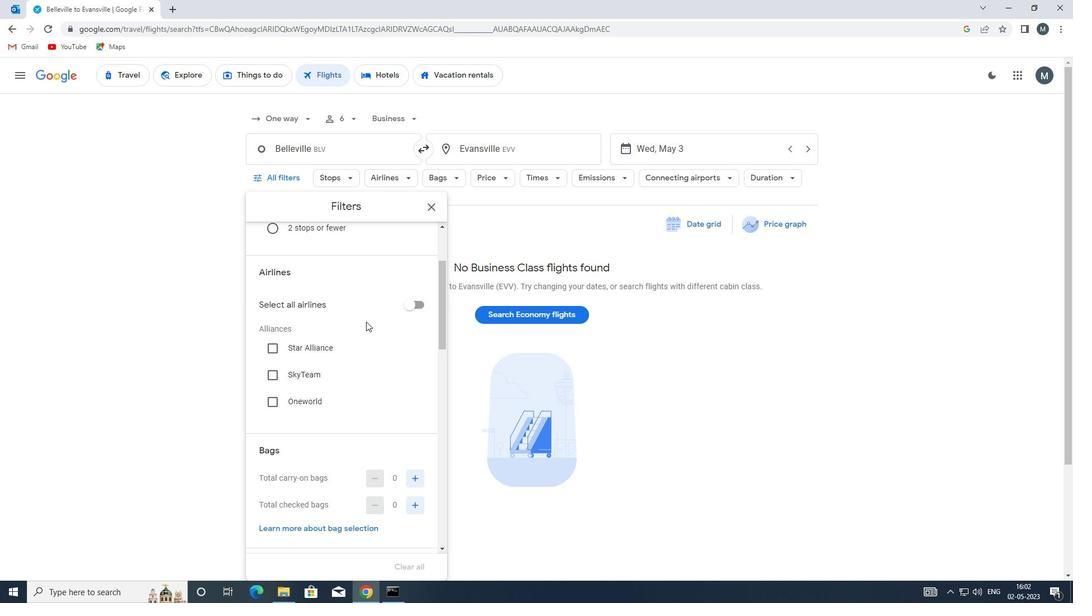 
Action: Mouse moved to (345, 335)
Screenshot: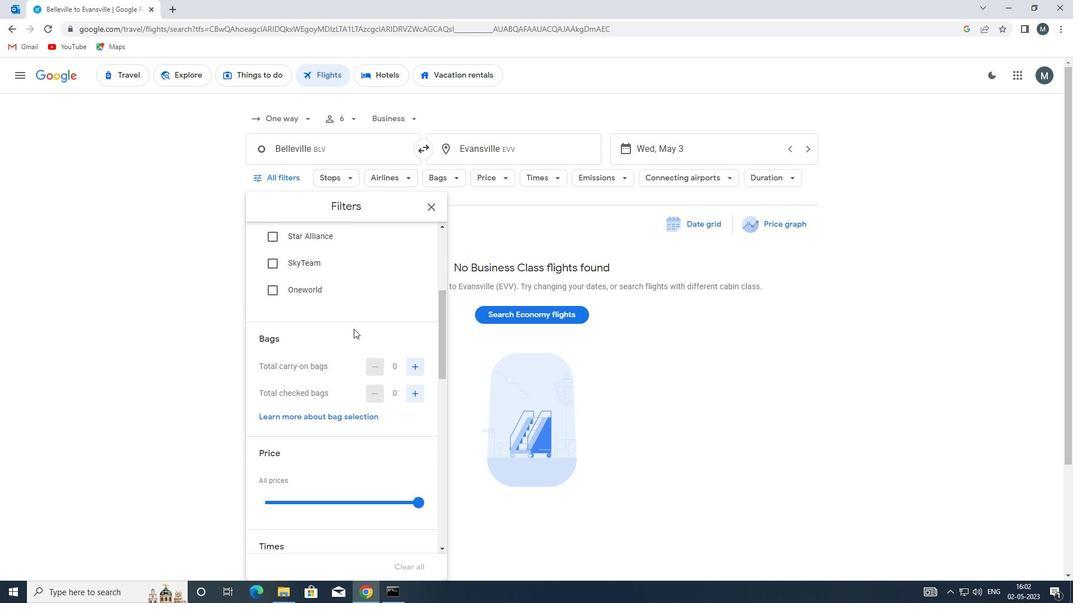 
Action: Mouse scrolled (345, 334) with delta (0, 0)
Screenshot: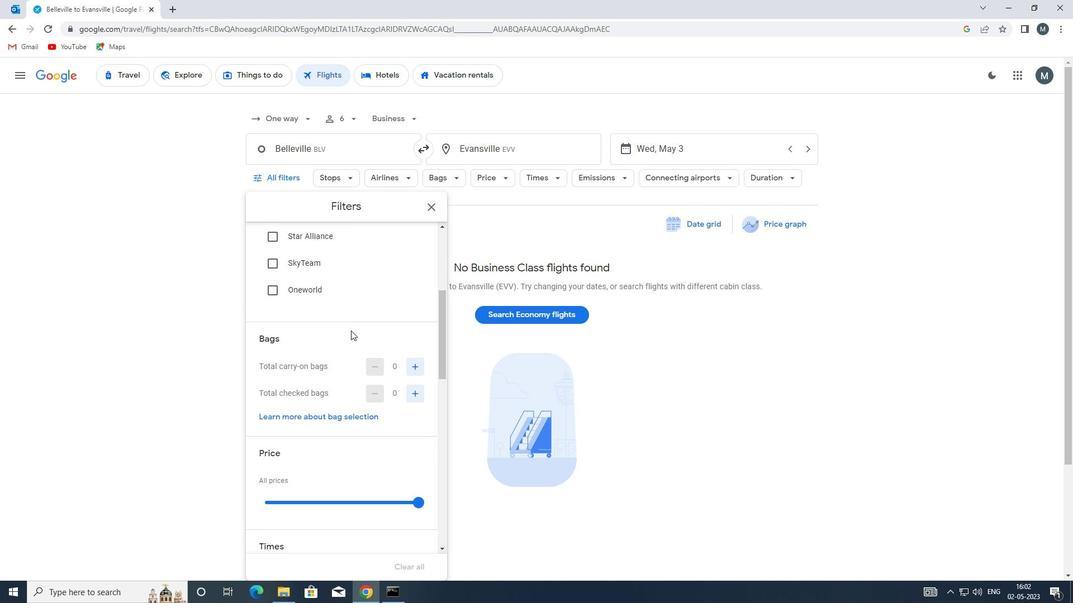 
Action: Mouse moved to (413, 342)
Screenshot: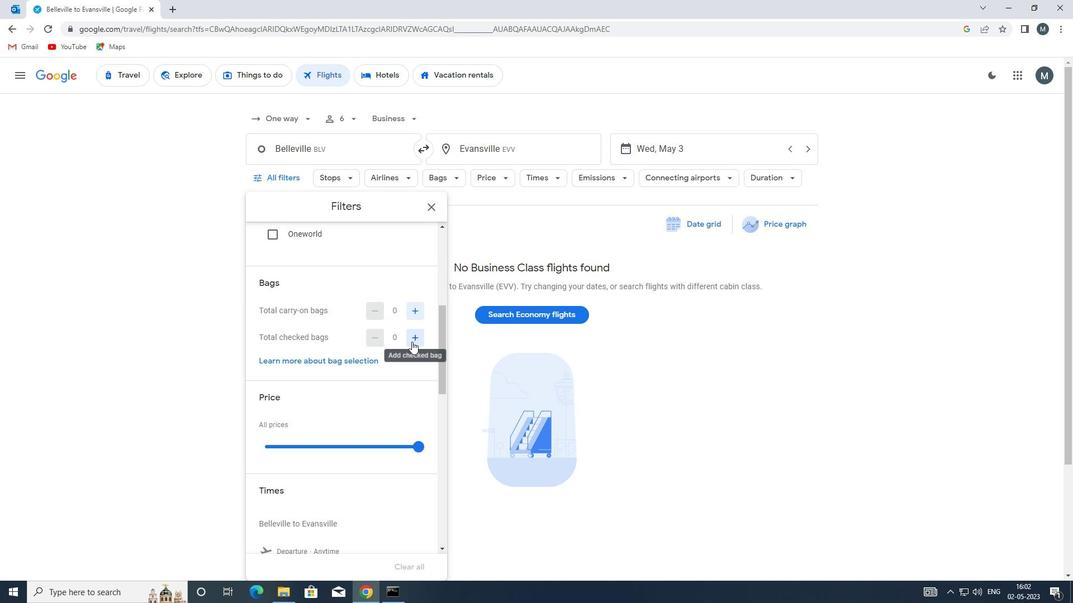 
Action: Mouse pressed left at (413, 342)
Screenshot: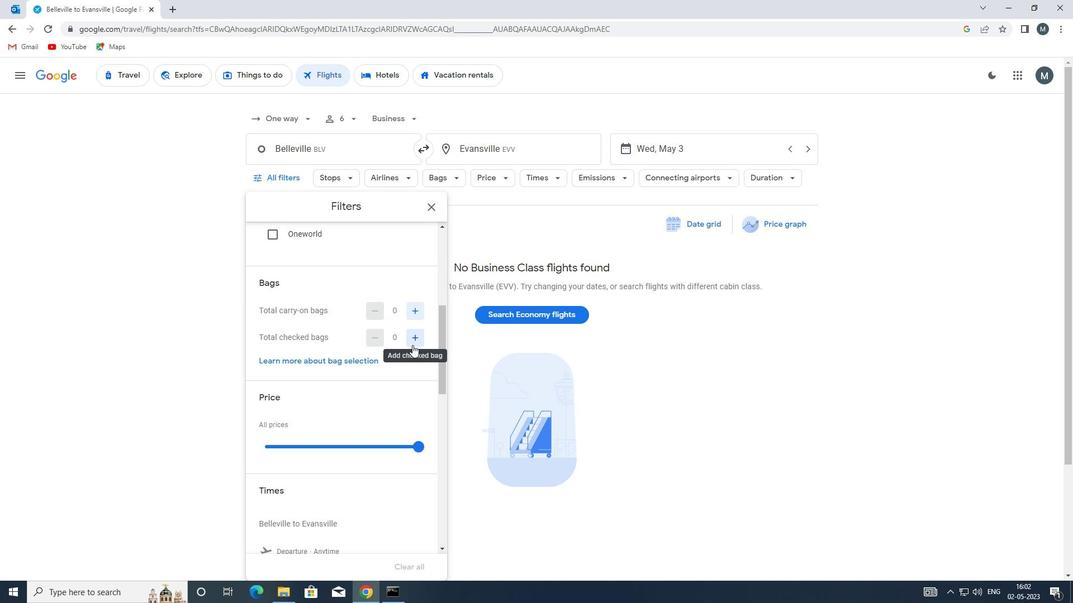 
Action: Mouse moved to (328, 413)
Screenshot: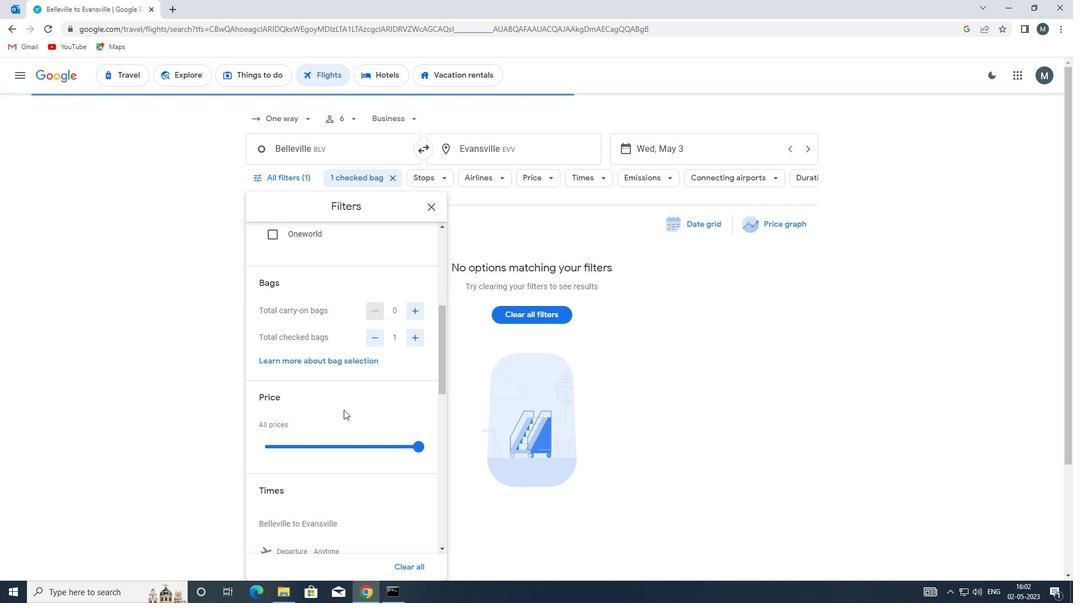 
Action: Mouse scrolled (328, 413) with delta (0, 0)
Screenshot: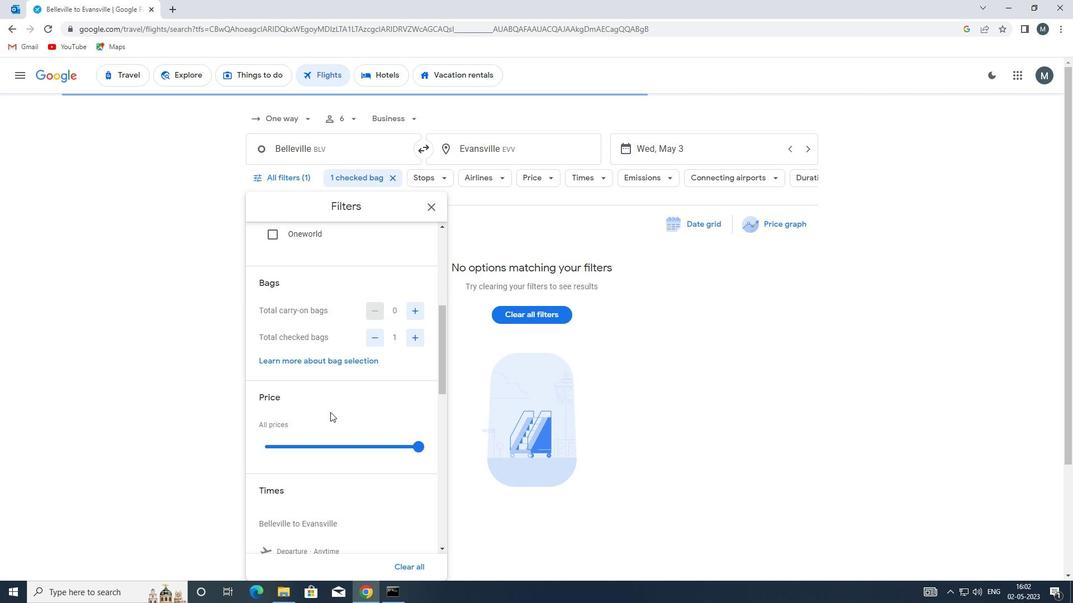 
Action: Mouse scrolled (328, 413) with delta (0, 0)
Screenshot: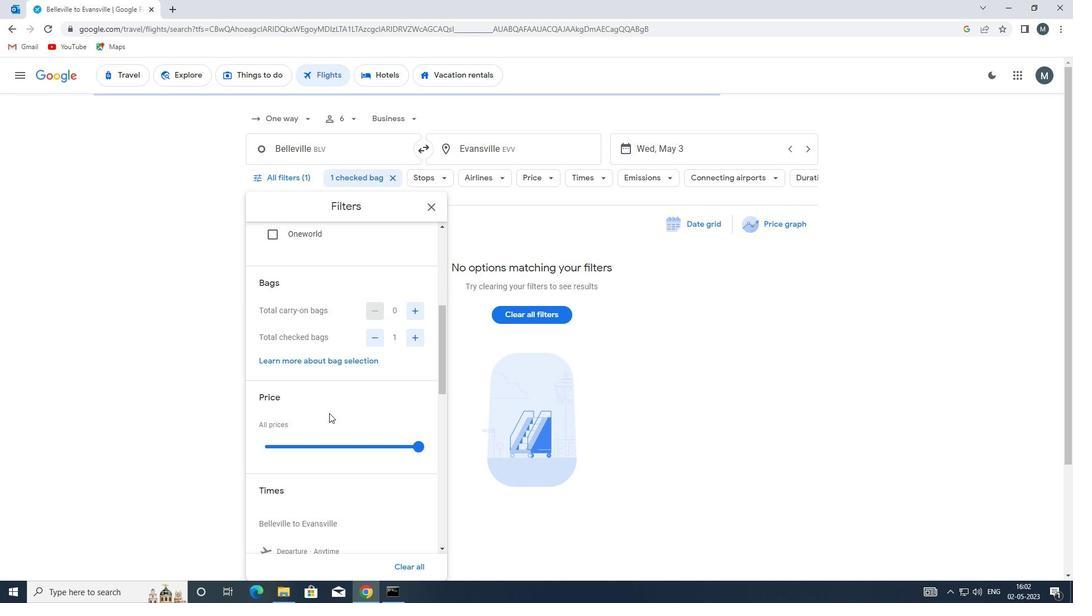 
Action: Mouse moved to (293, 329)
Screenshot: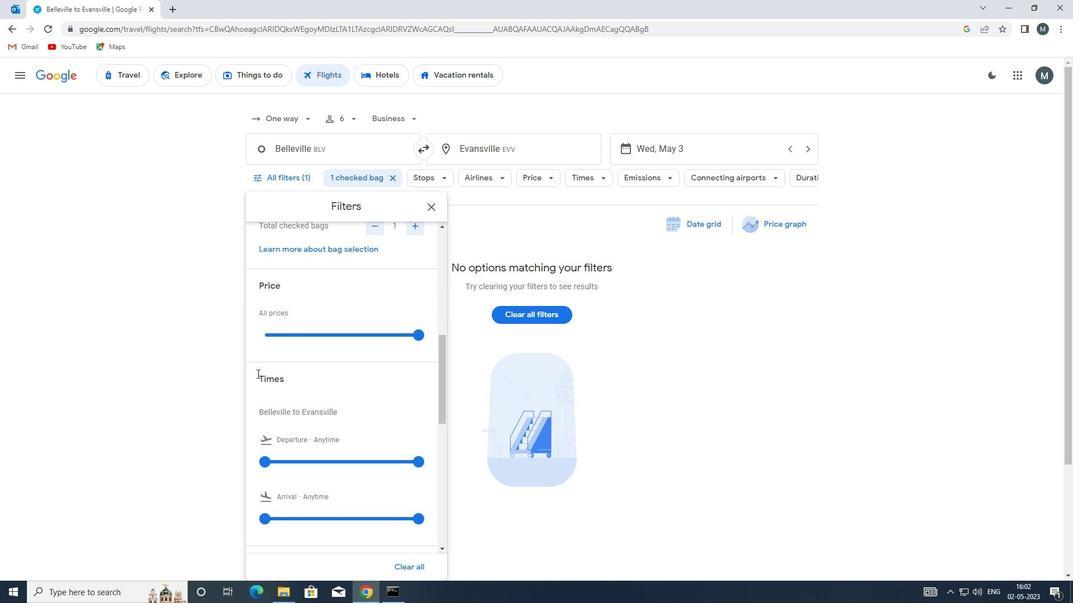 
Action: Mouse pressed left at (293, 329)
Screenshot: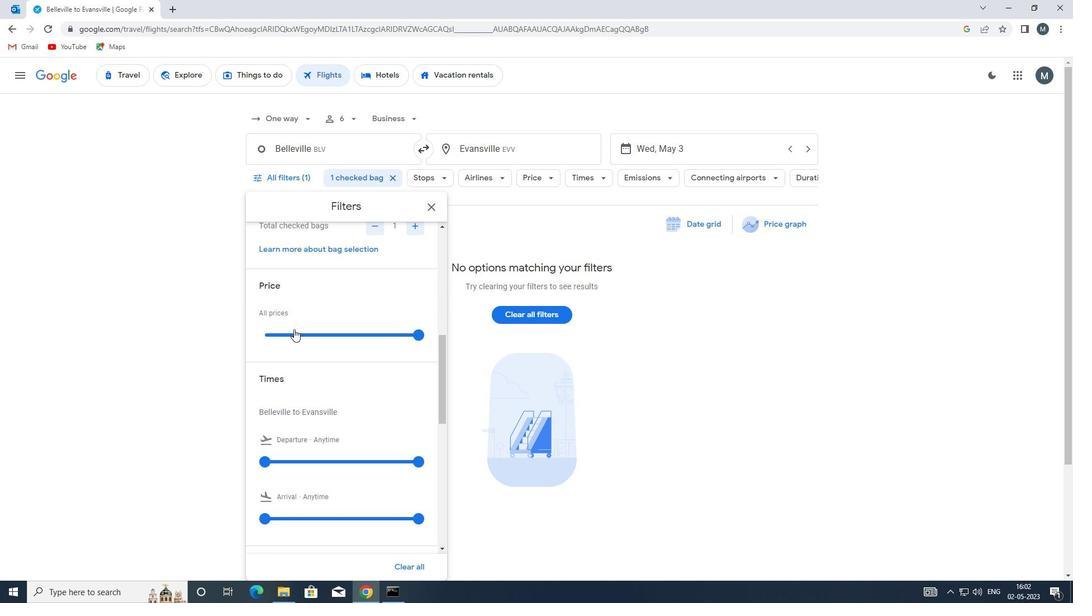
Action: Mouse moved to (296, 331)
Screenshot: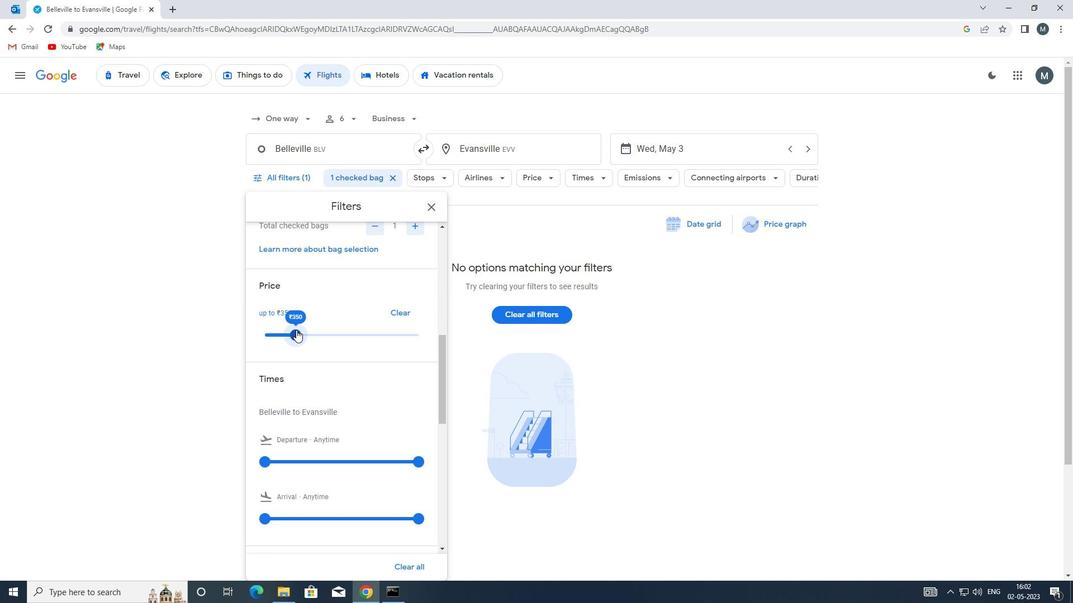 
Action: Mouse pressed left at (296, 331)
Screenshot: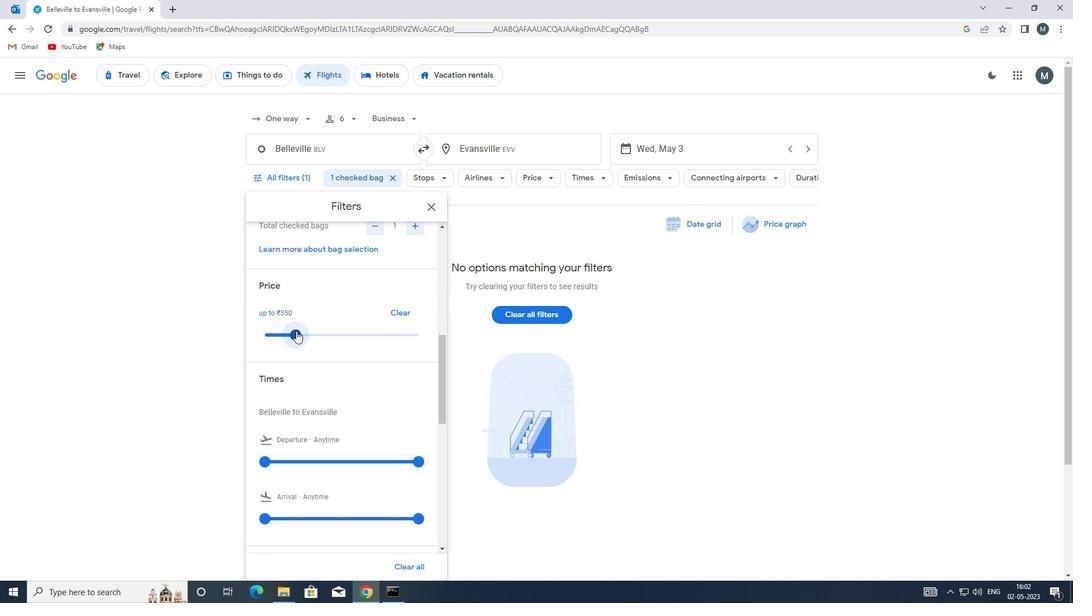 
Action: Mouse moved to (356, 342)
Screenshot: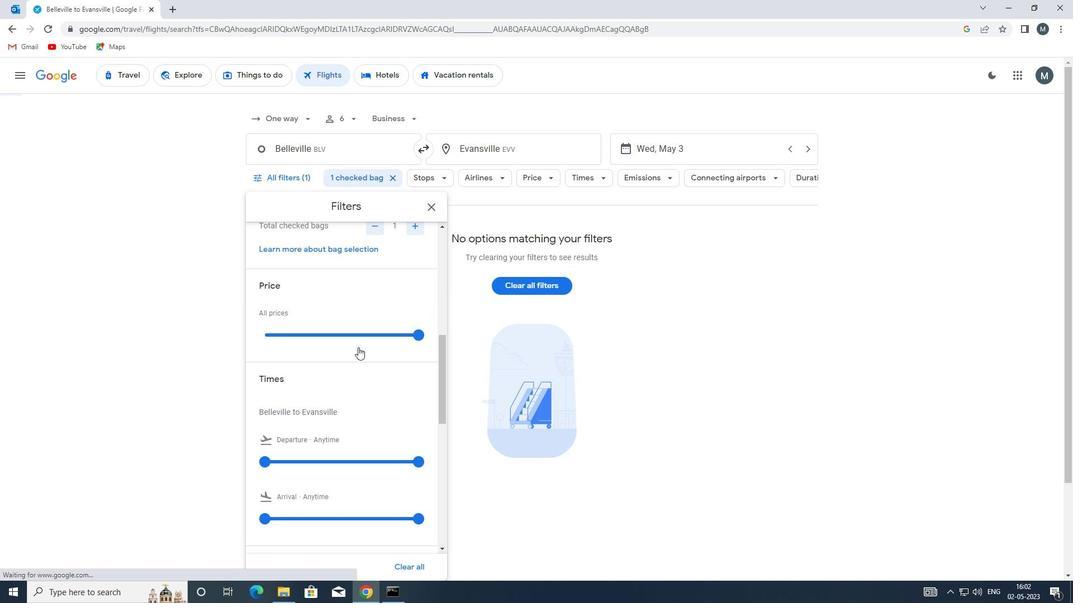 
Action: Mouse scrolled (356, 342) with delta (0, 0)
Screenshot: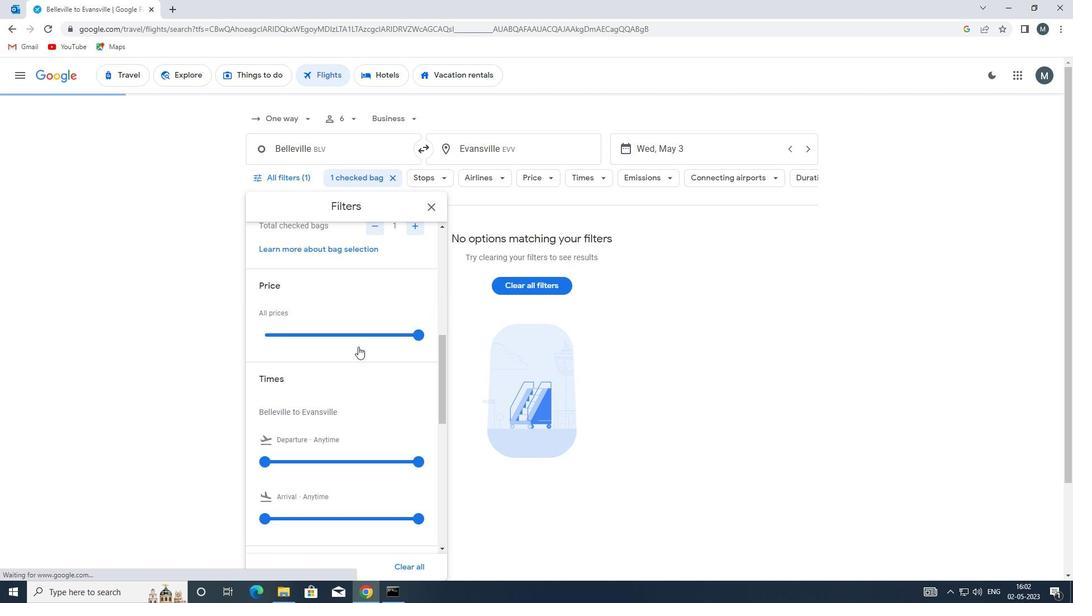 
Action: Mouse moved to (352, 342)
Screenshot: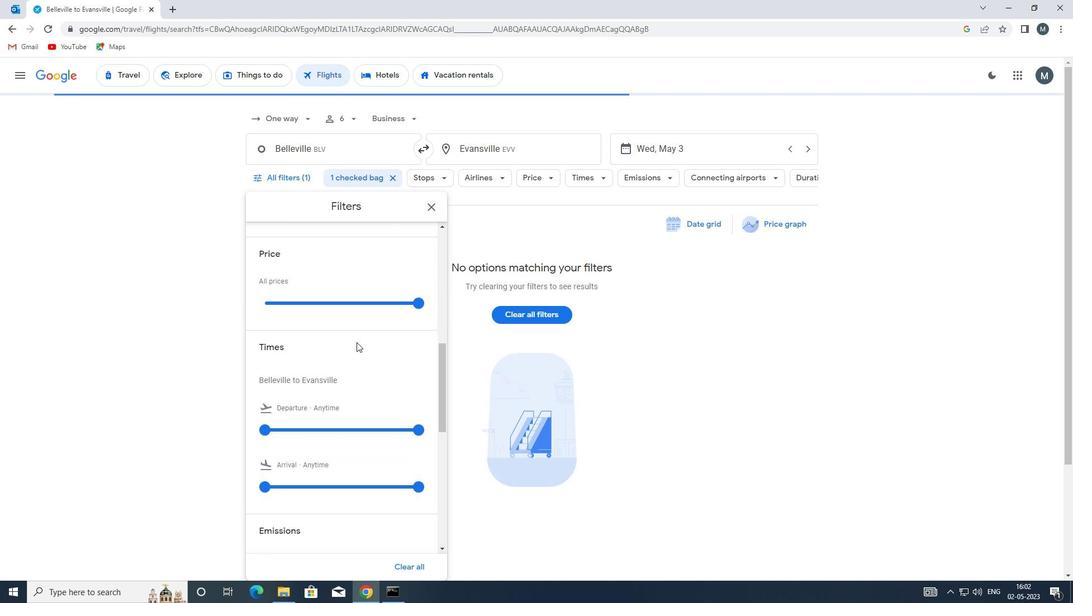 
Action: Mouse scrolled (352, 342) with delta (0, 0)
Screenshot: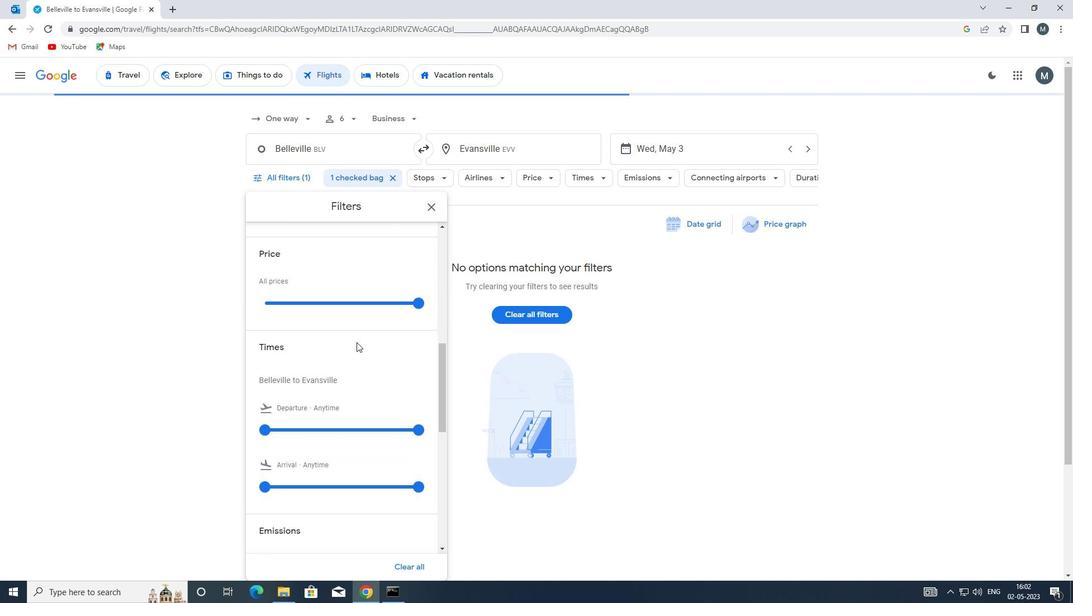 
Action: Mouse moved to (267, 349)
Screenshot: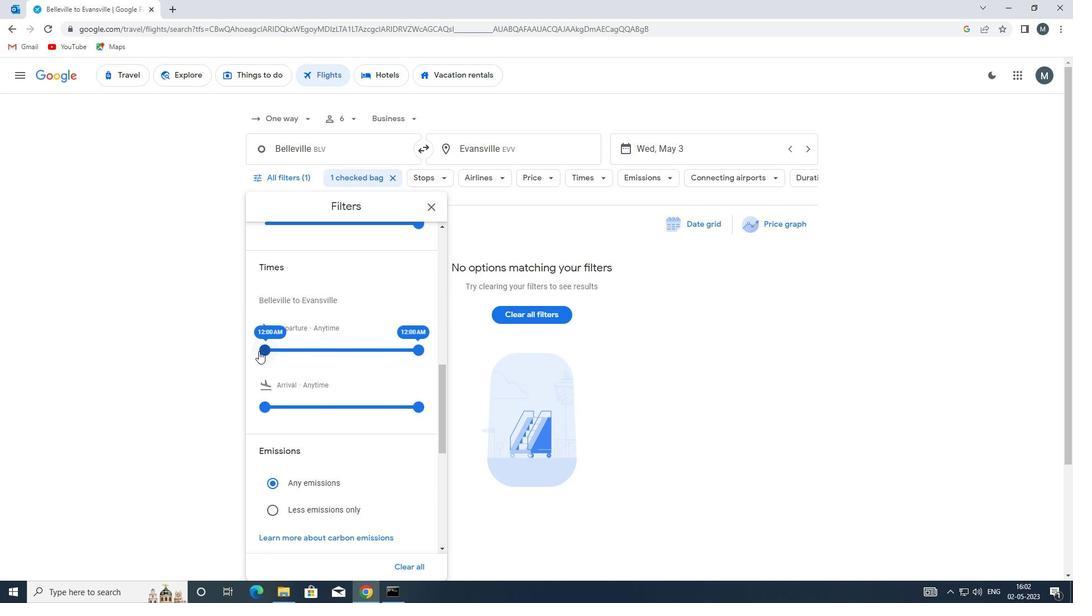 
Action: Mouse pressed left at (267, 349)
Screenshot: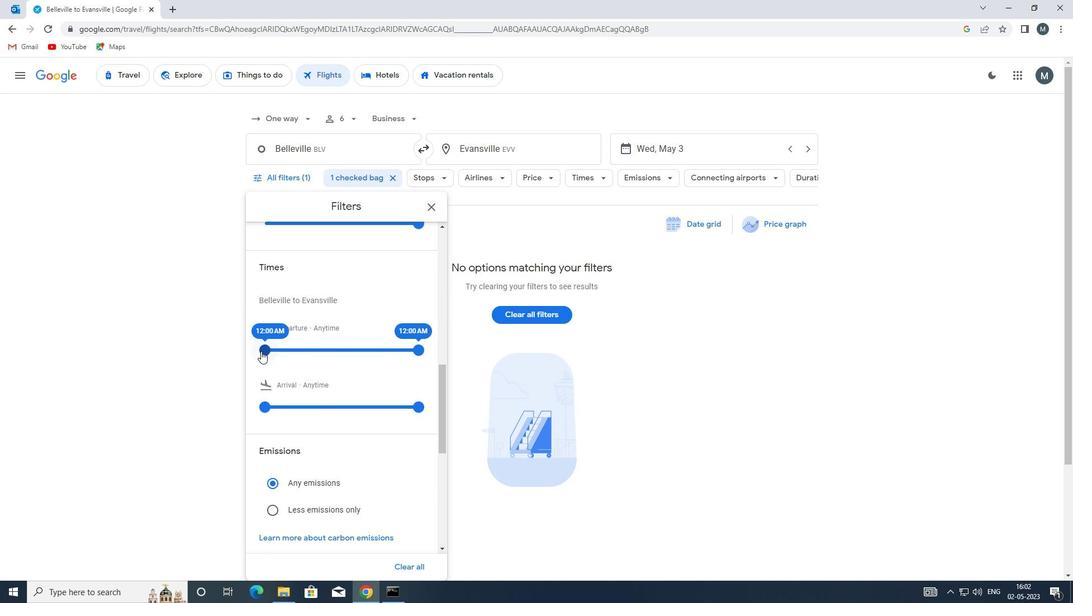 
Action: Mouse moved to (411, 347)
Screenshot: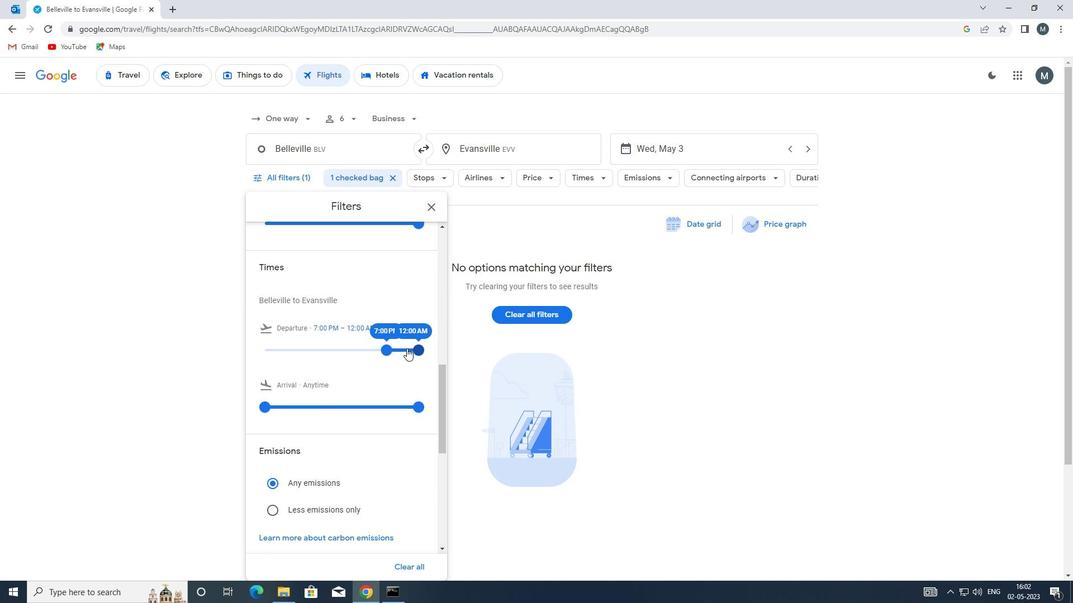
Action: Mouse pressed left at (411, 347)
Screenshot: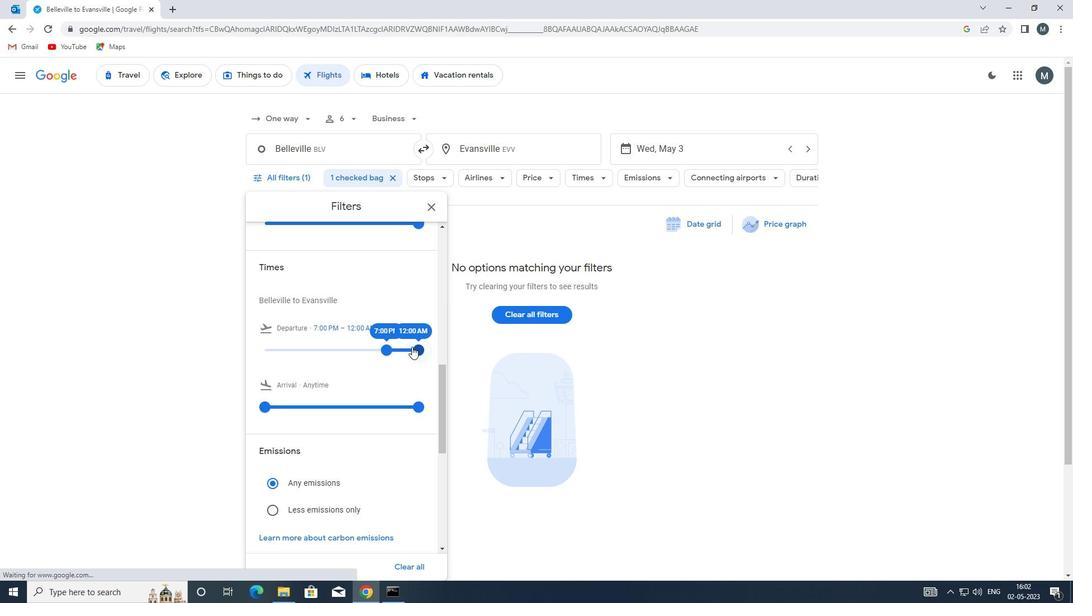 
Action: Mouse moved to (387, 348)
Screenshot: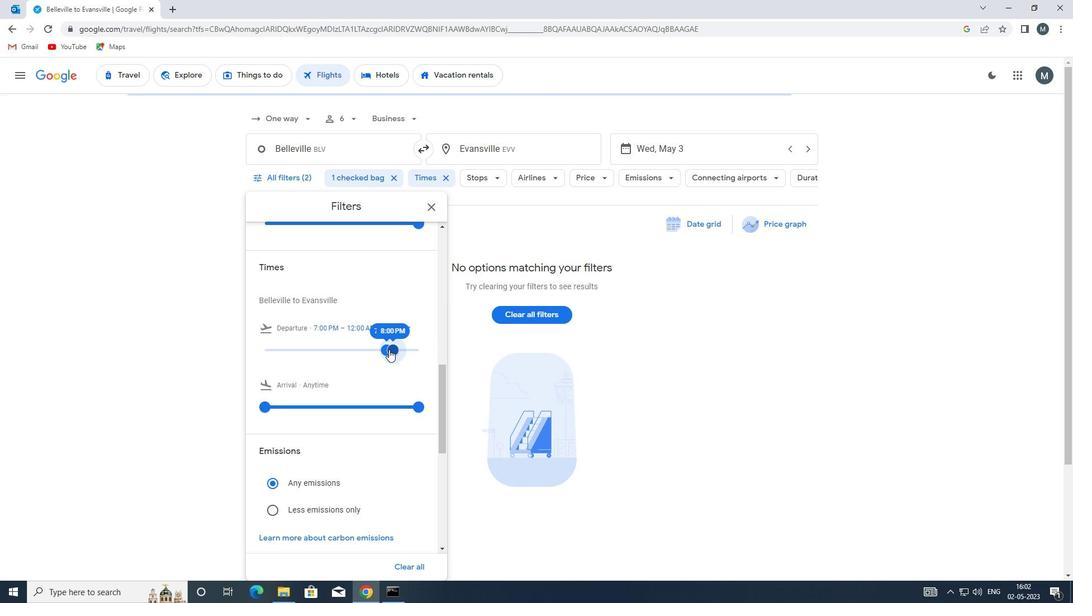 
Action: Mouse scrolled (387, 347) with delta (0, 0)
Screenshot: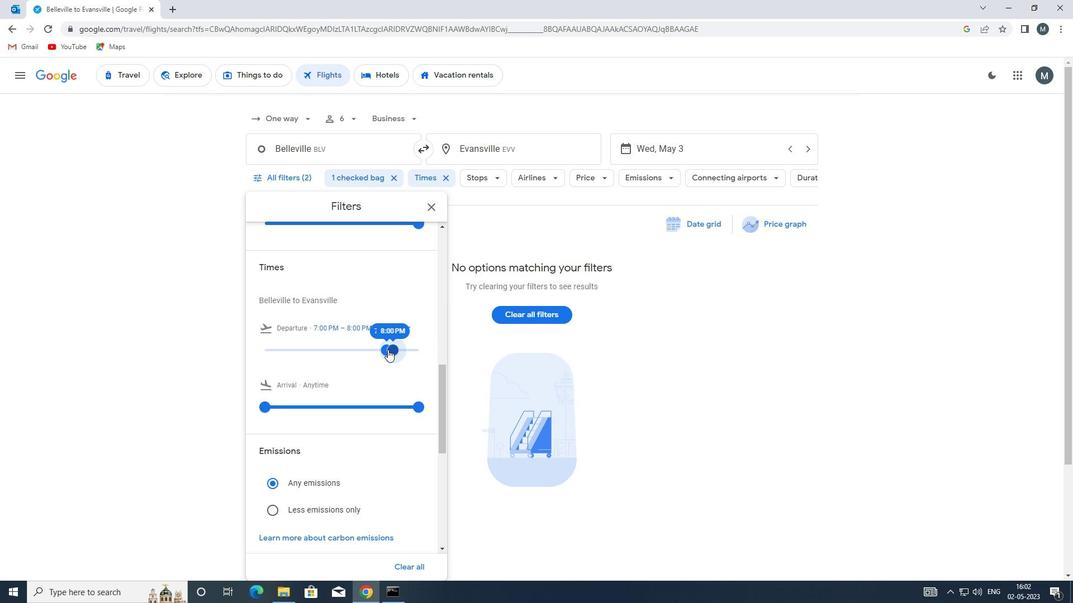 
Action: Mouse scrolled (387, 347) with delta (0, 0)
Screenshot: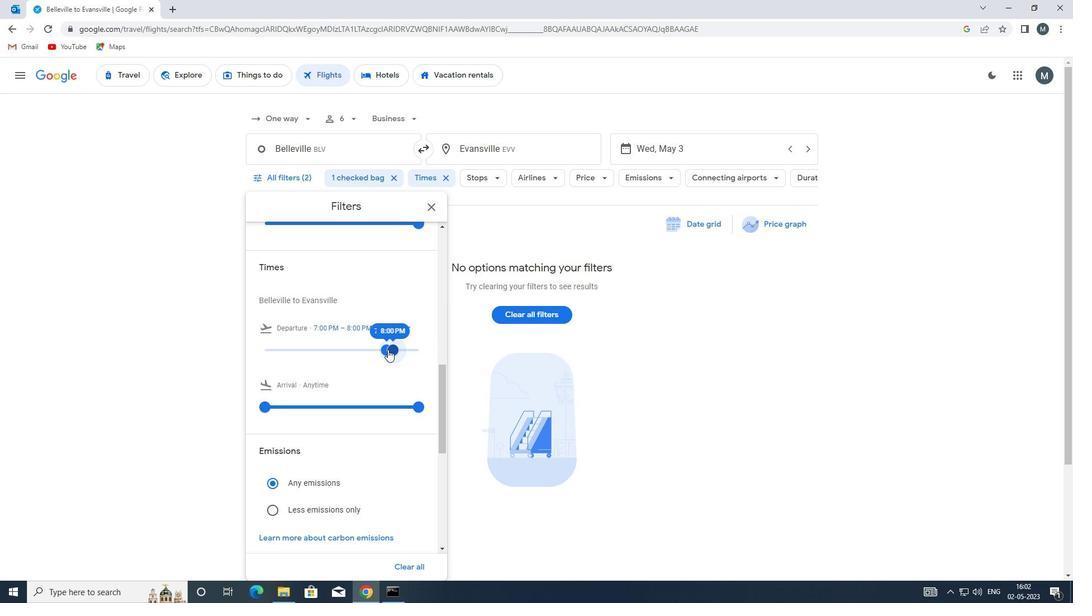 
Action: Mouse moved to (433, 207)
Screenshot: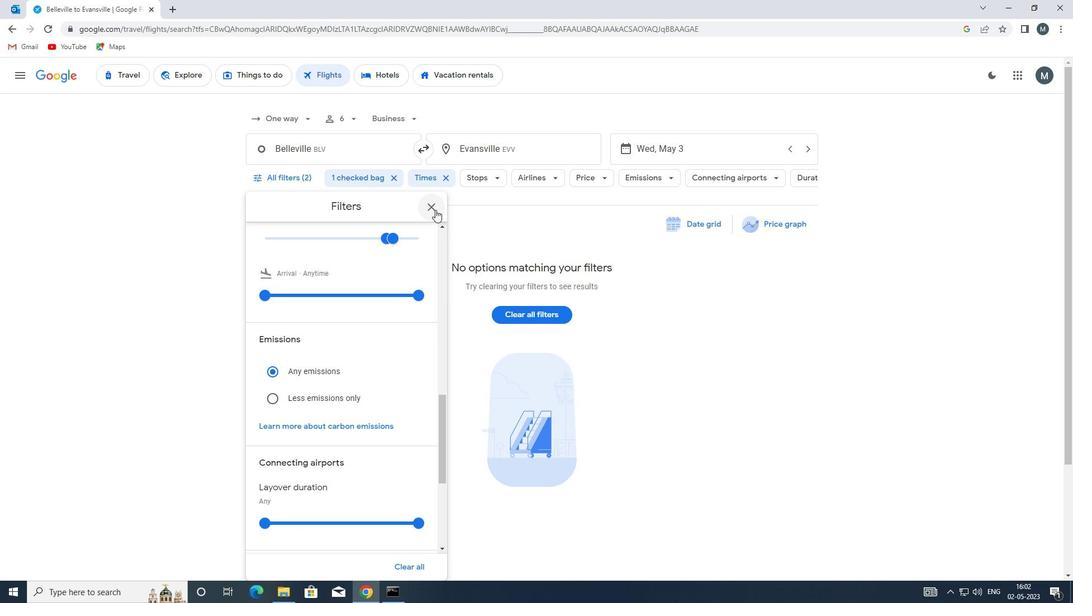 
Action: Mouse pressed left at (433, 207)
Screenshot: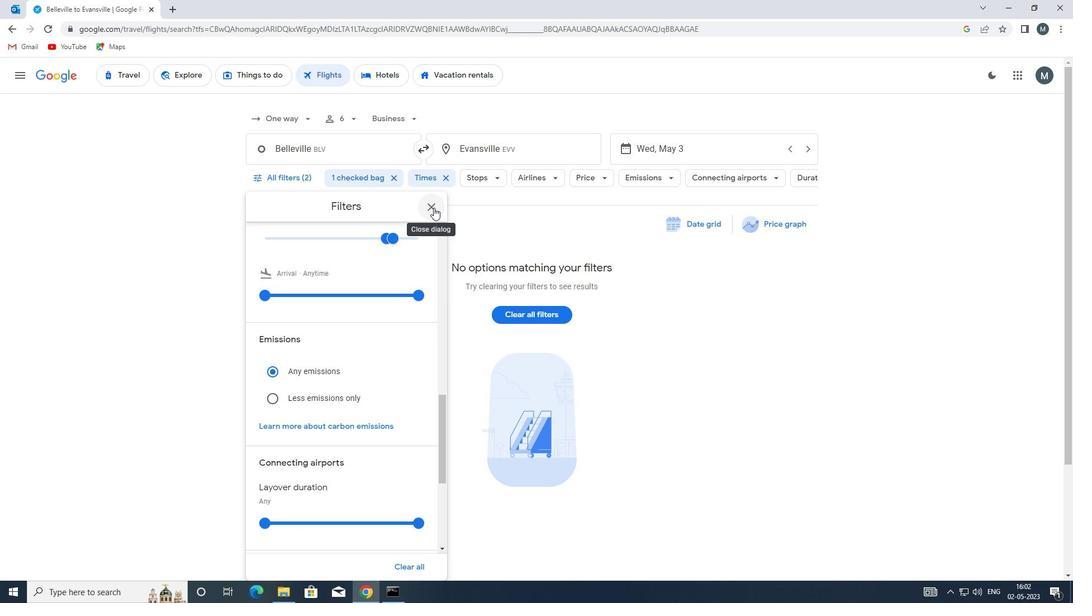 
